 Task: In the Contact  John.Jackson@abc7ny.com, Create email and send with subject: 'Elevate Your Success: Introducing a Transformative Opportunity', and with mail content 'Good Day!_x000D_
We're excited to introduce you to an innovative solution that will revolutionize your industry. Get ready to redefine success and reach new heights!_x000D_
Best Regard', attach the document: Contract.pdf and insert image: visitingcard.jpg. Below Best Regards, write Pinterest and insert the URL: 'in.pinterest.com'. Mark checkbox to create task to follow up : In 2 business days . Logged in from softage.10@softage.net
Action: Mouse moved to (90, 68)
Screenshot: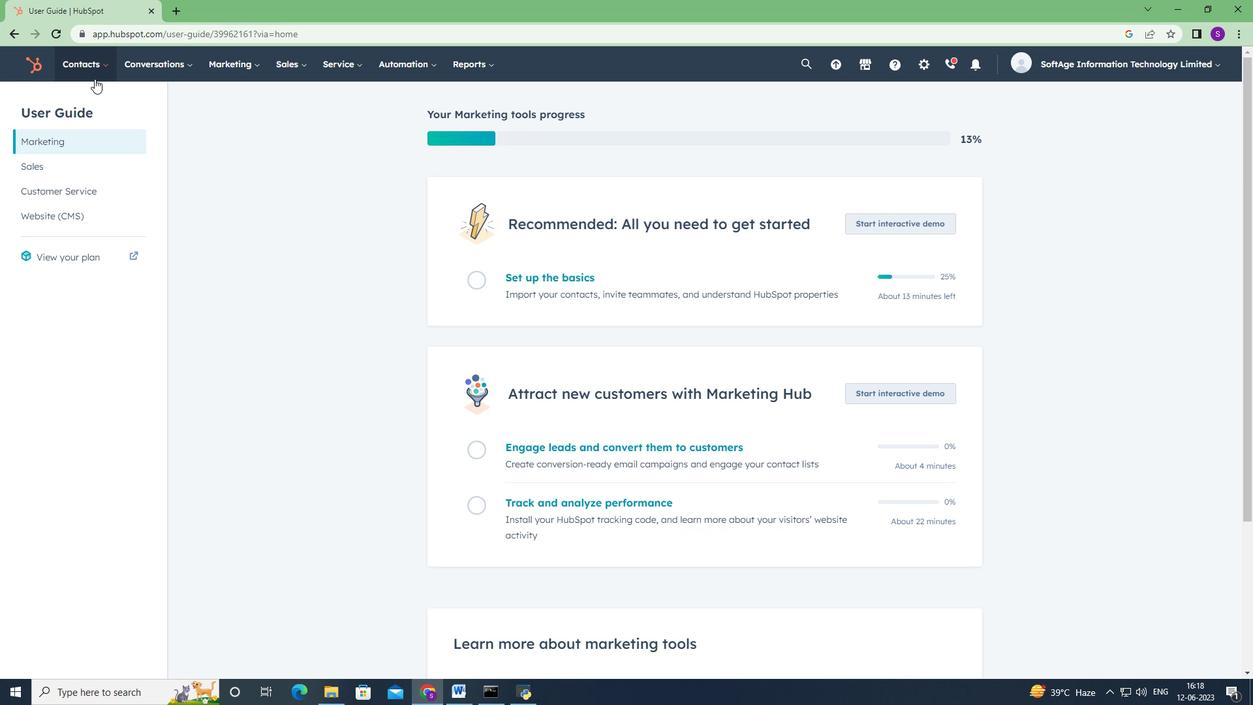 
Action: Mouse pressed left at (90, 68)
Screenshot: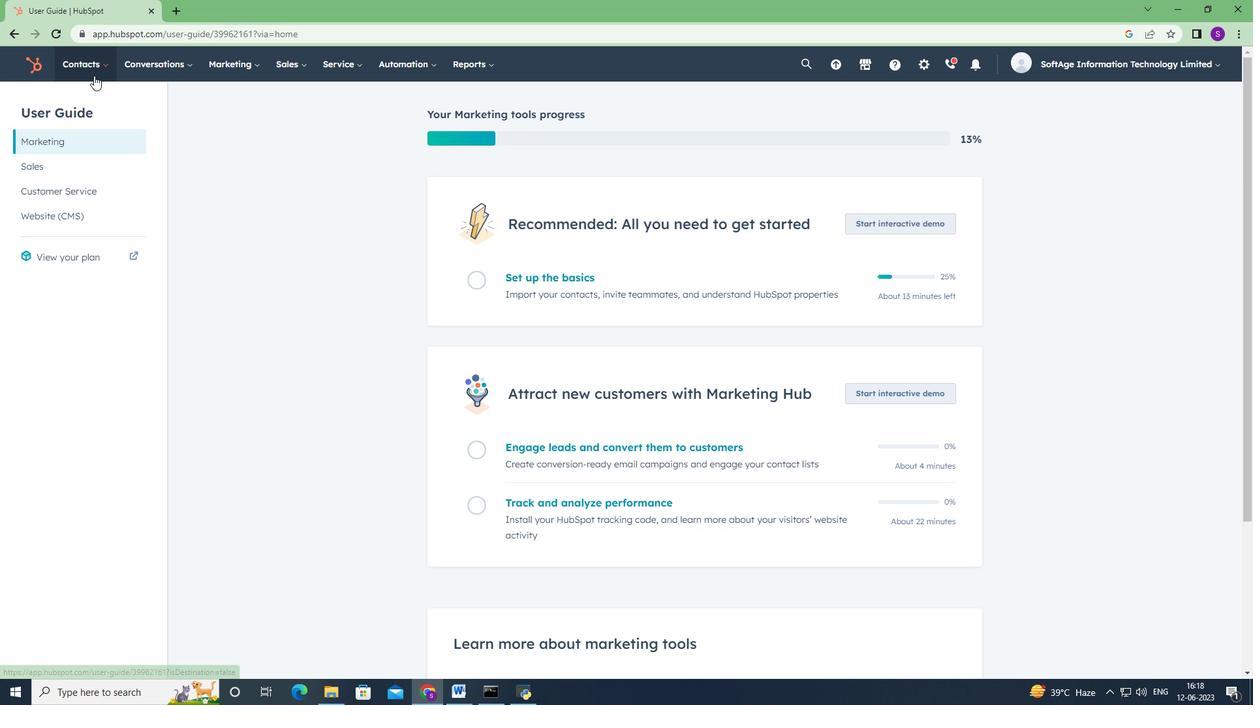 
Action: Mouse moved to (105, 99)
Screenshot: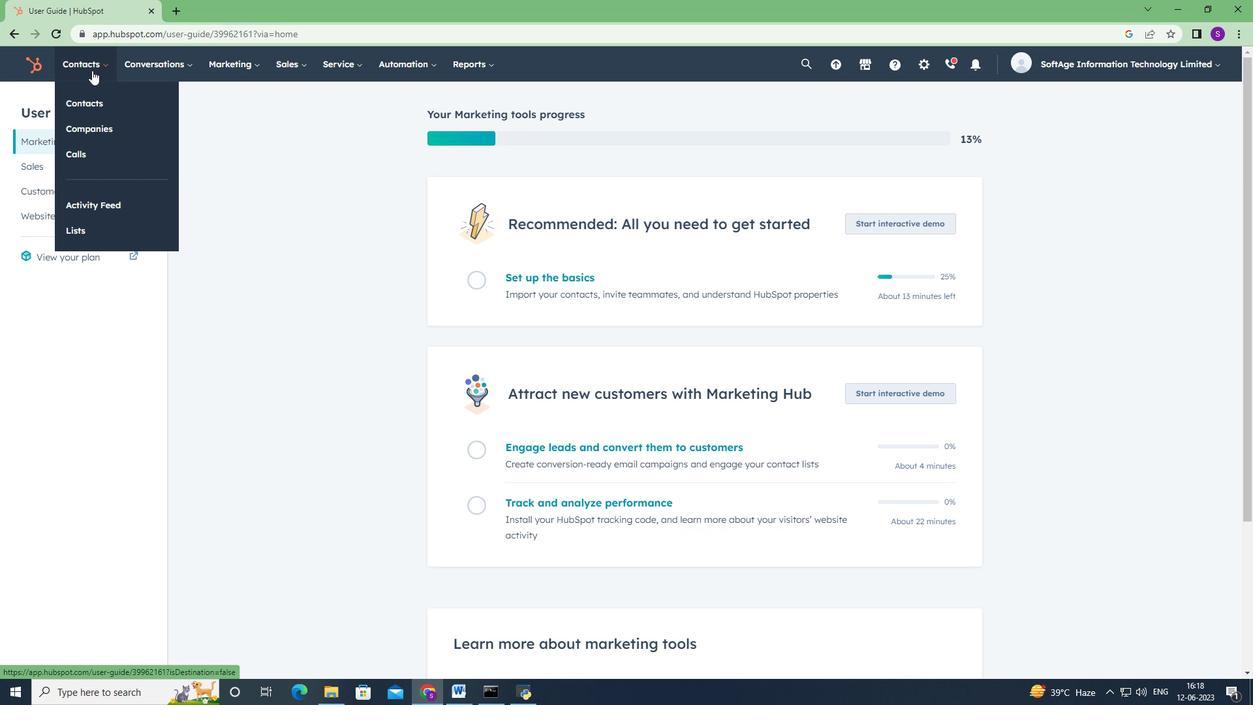 
Action: Mouse pressed left at (105, 99)
Screenshot: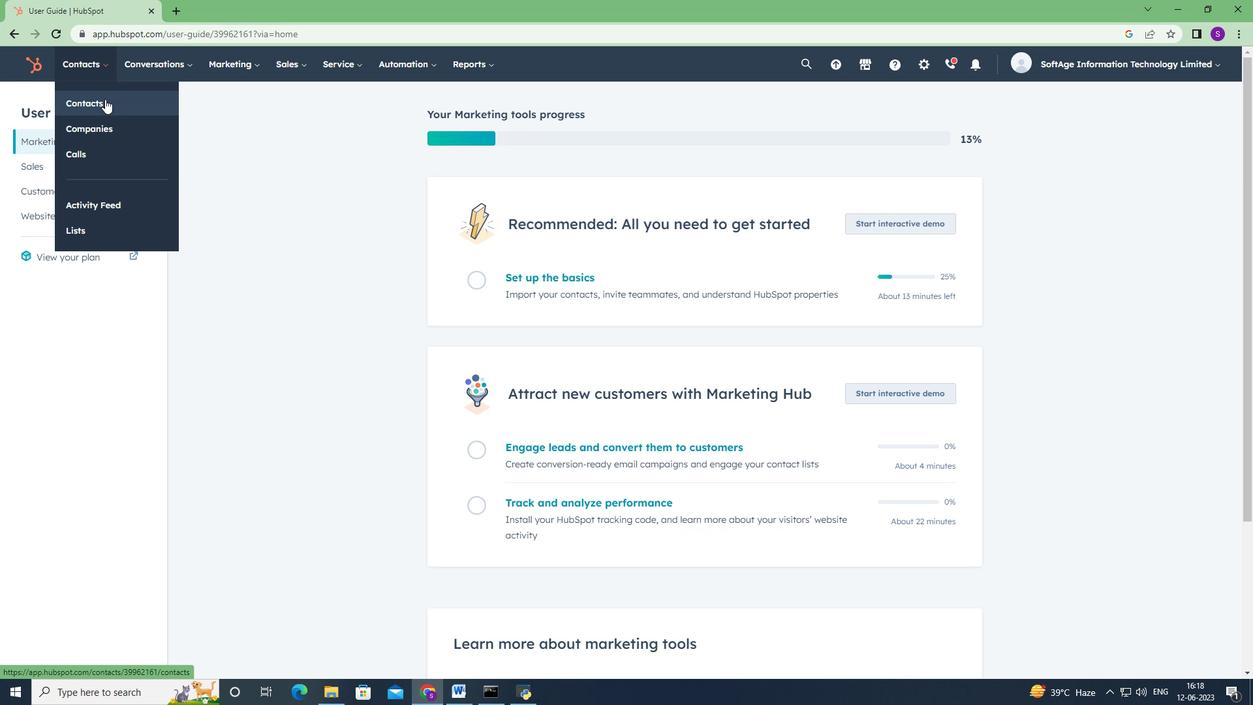 
Action: Mouse moved to (118, 218)
Screenshot: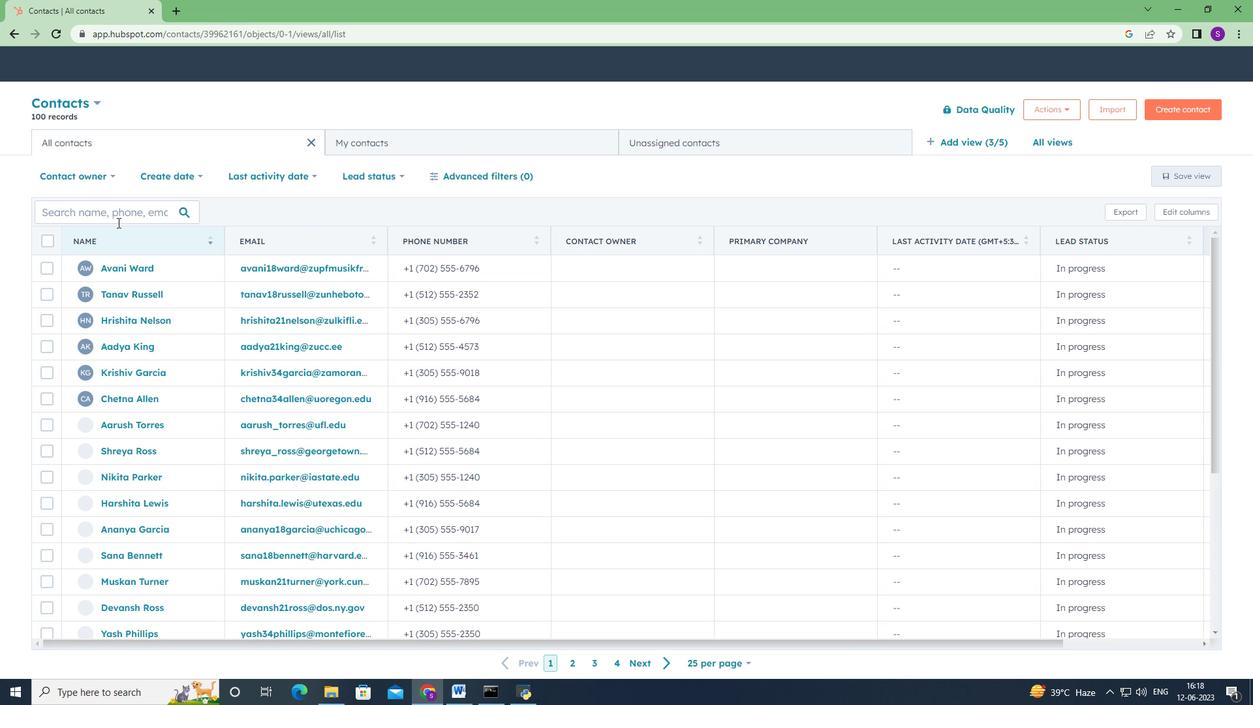 
Action: Mouse pressed left at (118, 218)
Screenshot: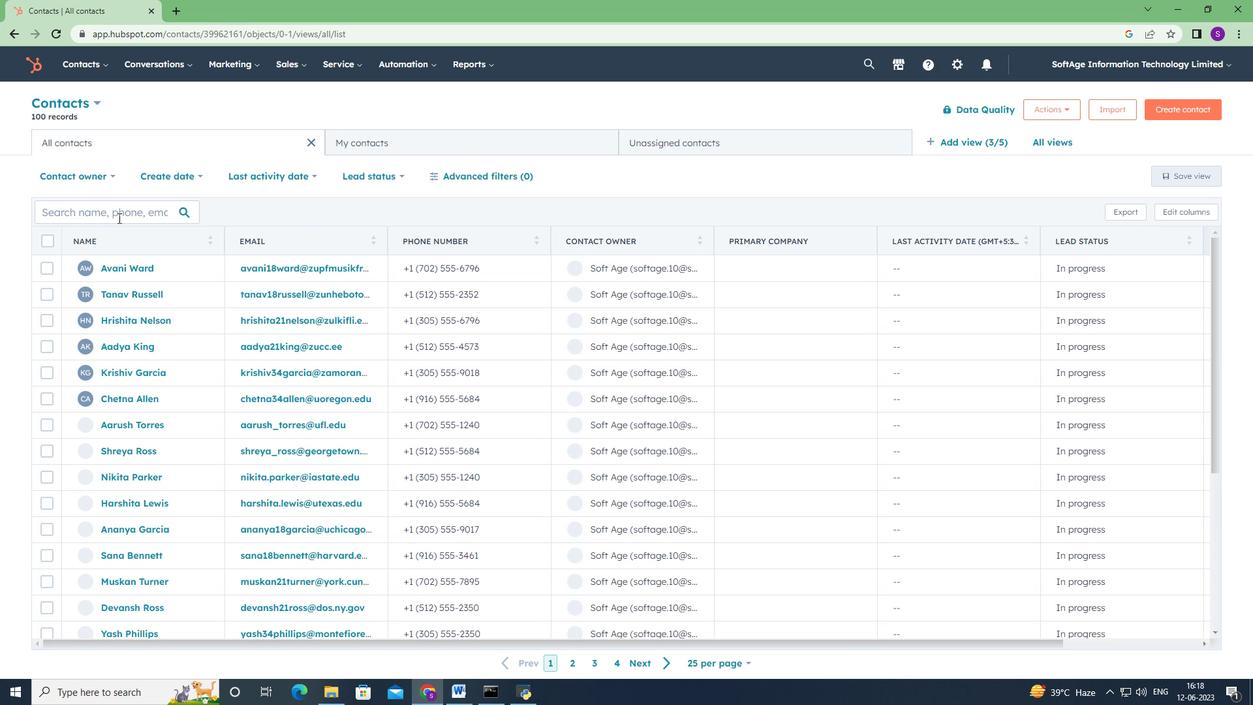
Action: Key pressed john.jackson<Key.shift><Key.shift><Key.shift><Key.shift><Key.shift><Key.shift>@abc7ny.com
Screenshot: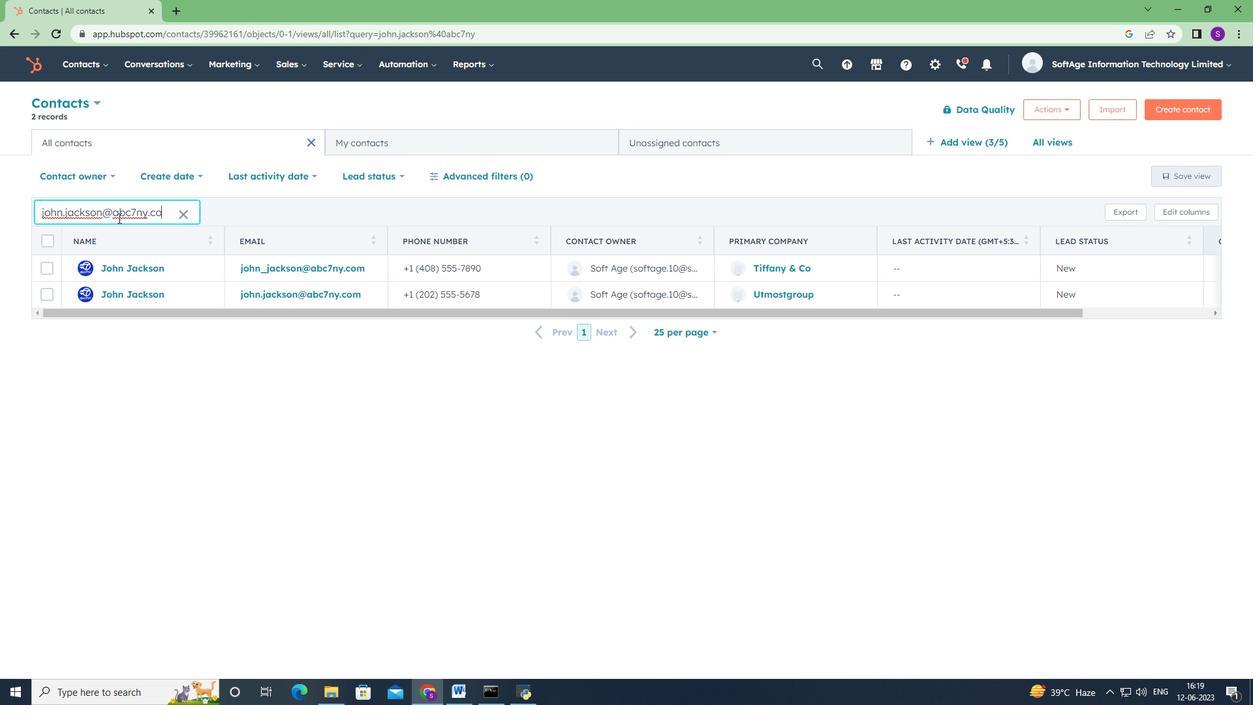
Action: Mouse moved to (136, 297)
Screenshot: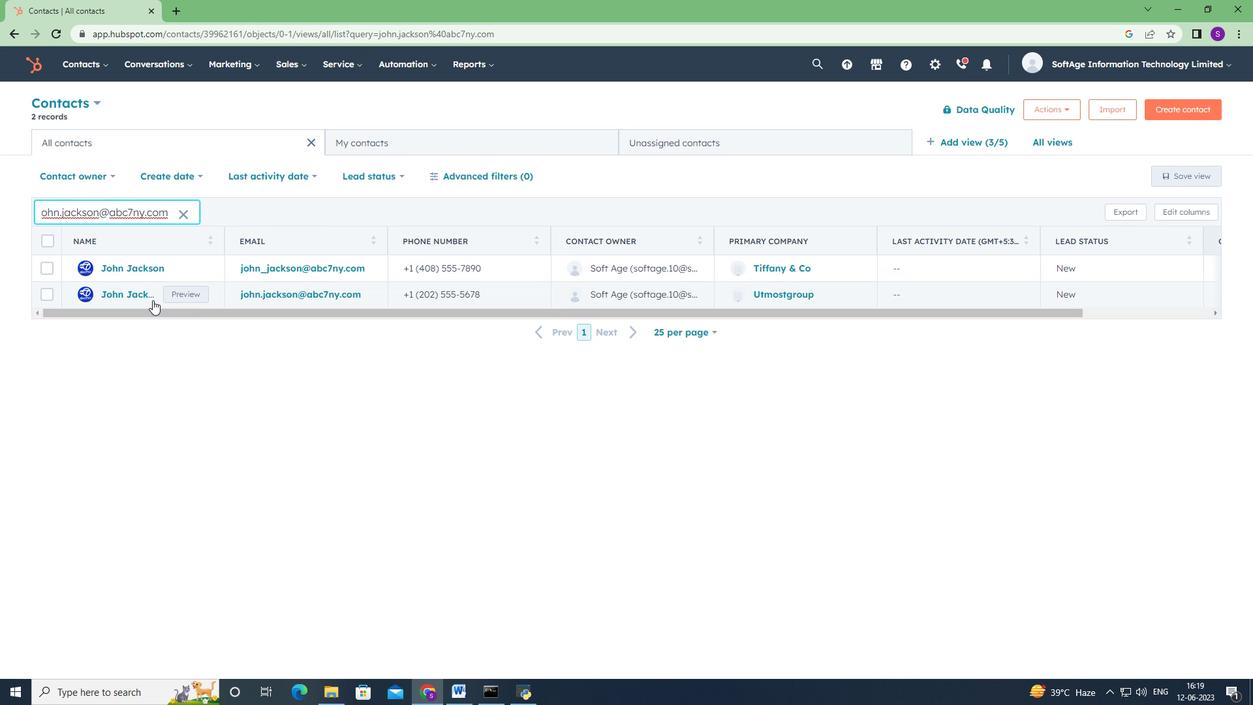 
Action: Mouse pressed left at (136, 297)
Screenshot: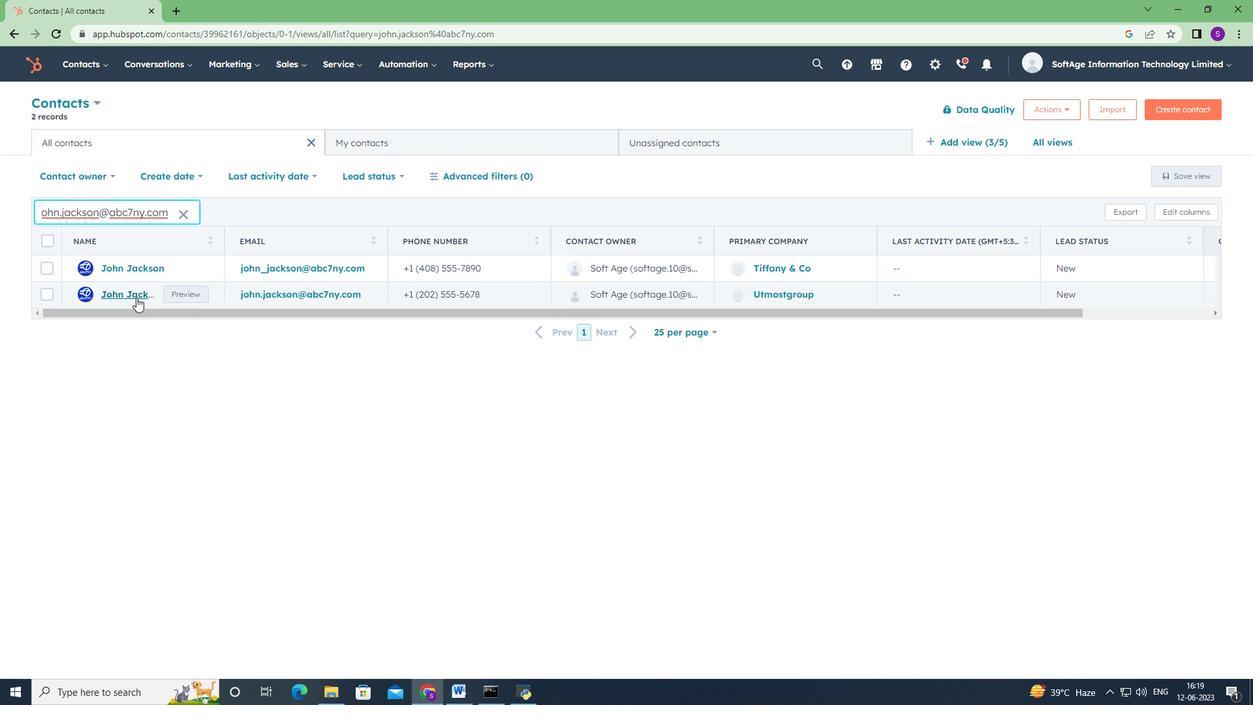 
Action: Mouse moved to (86, 208)
Screenshot: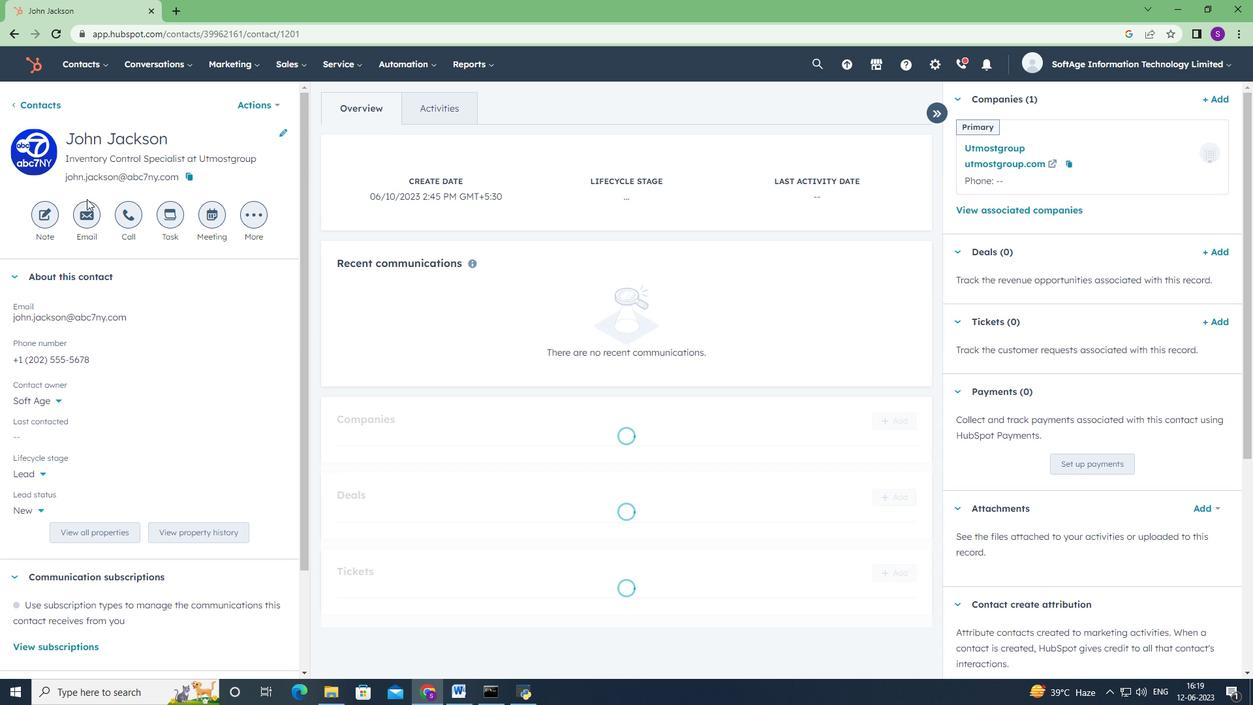 
Action: Mouse pressed left at (86, 208)
Screenshot: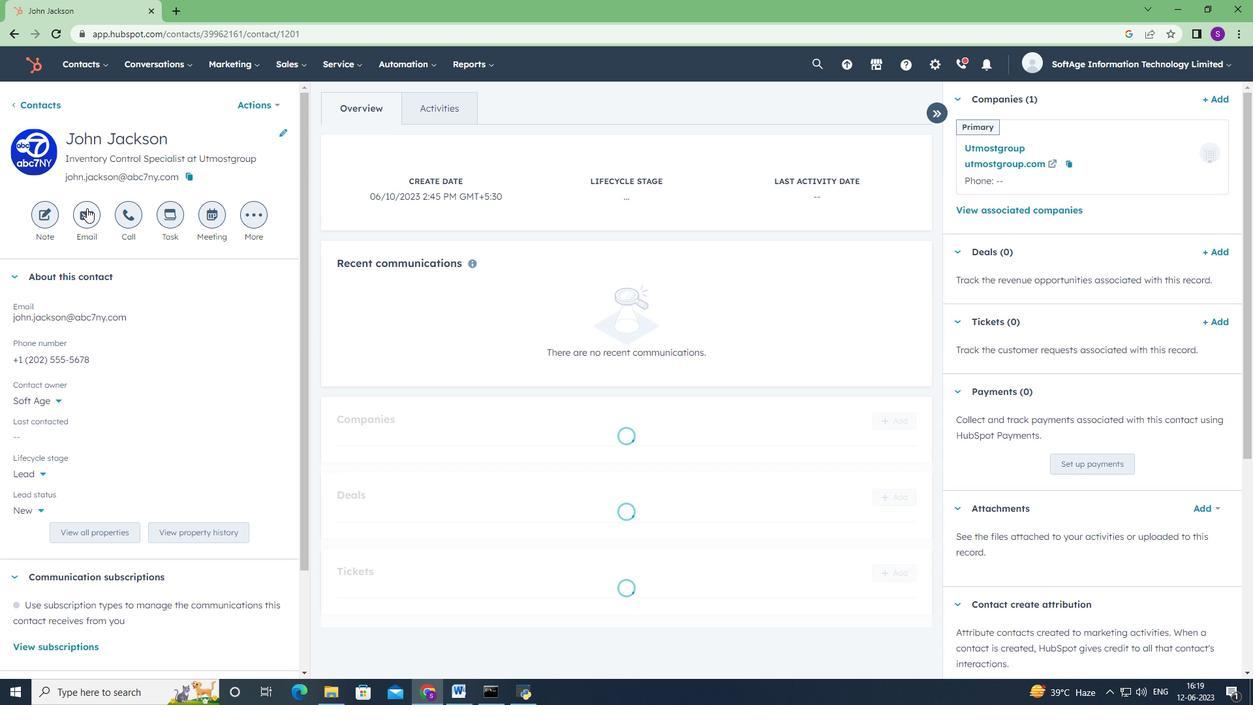 
Action: Mouse moved to (799, 440)
Screenshot: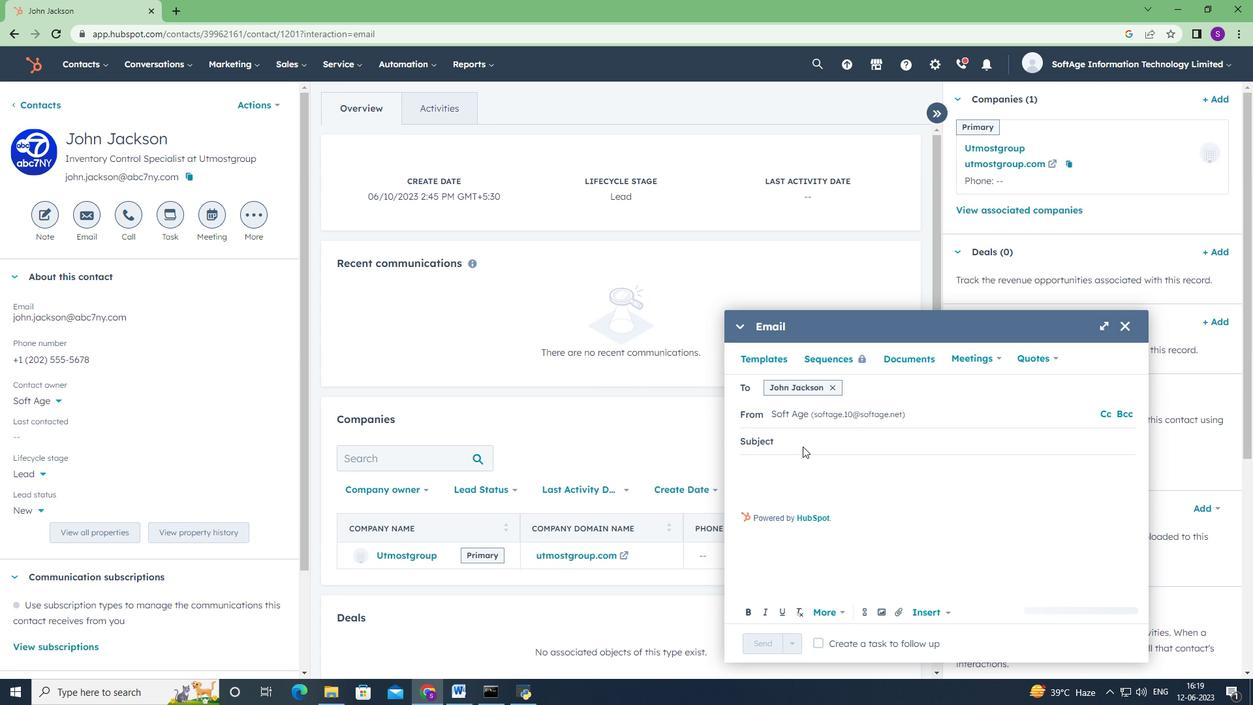 
Action: Key pressed <Key.shift>Elevate<Key.space><Key.shift>Your<Key.space><Key.shift>Success<Key.shift>:<Key.space><Key.shift>Introducing<Key.space>a<Key.space><Key.shift>Transformative<Key.space><Key.shift>Opportuniy<Key.backspace>ty
Screenshot: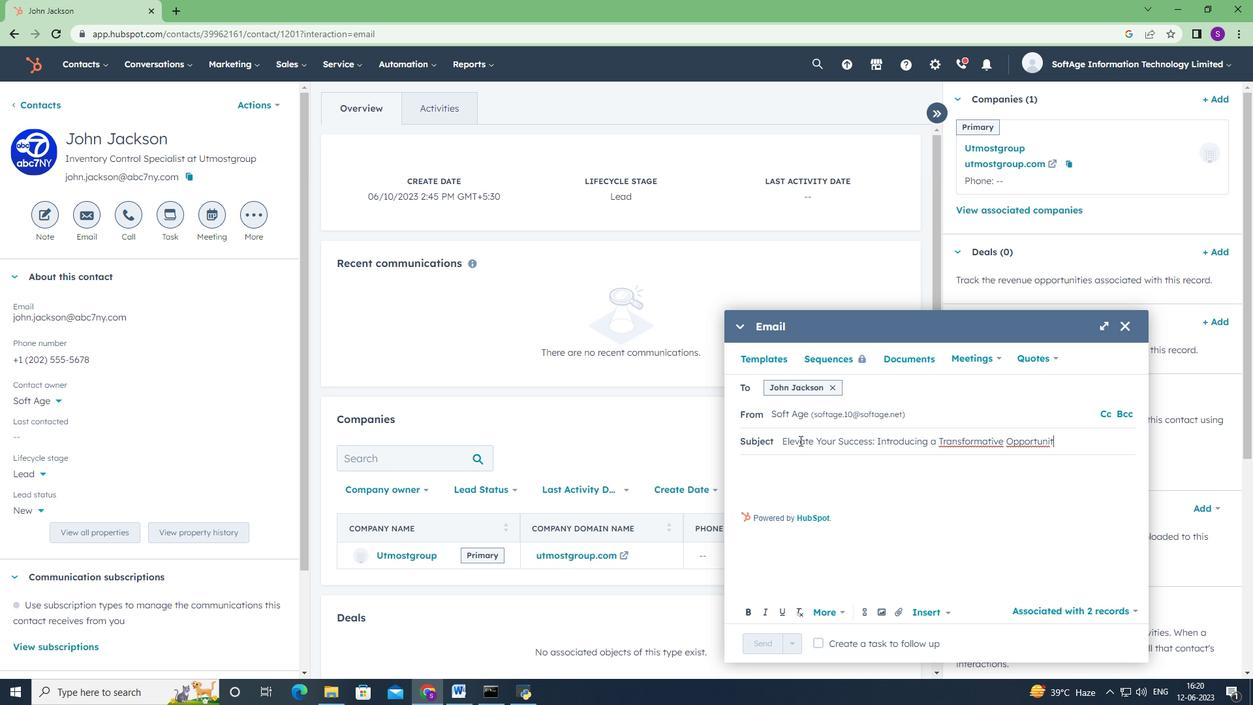 
Action: Mouse moved to (744, 462)
Screenshot: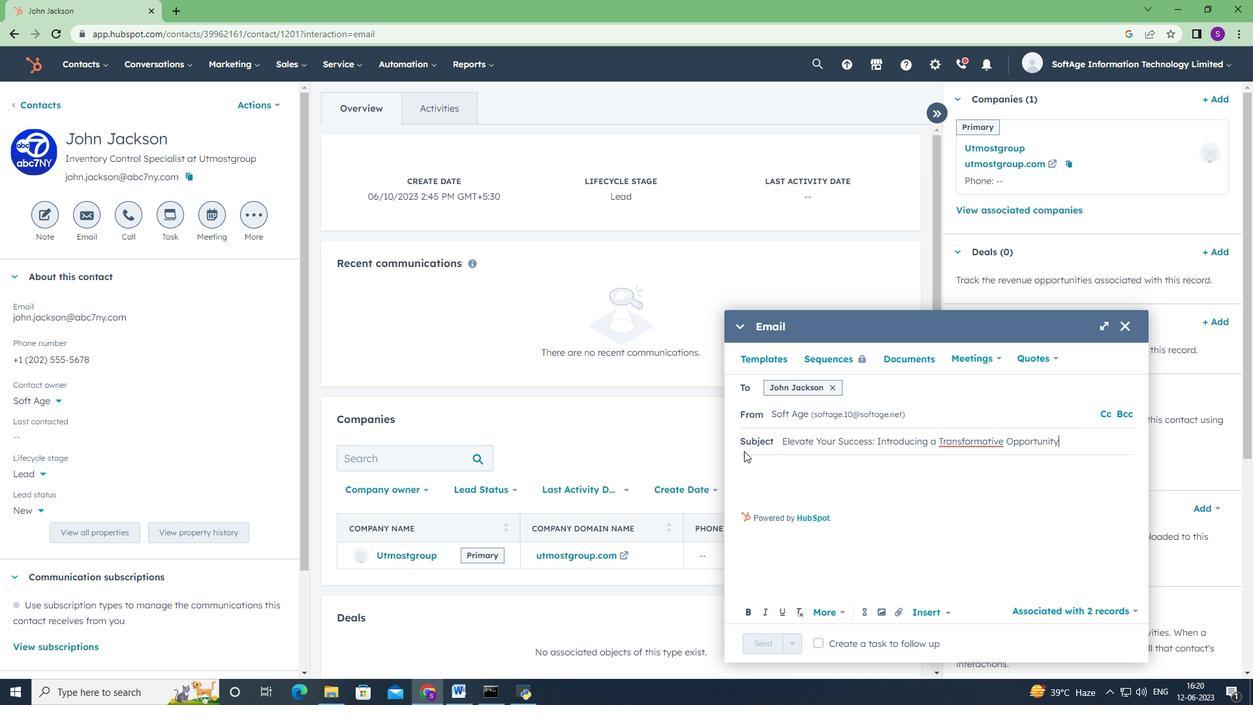 
Action: Mouse pressed left at (744, 462)
Screenshot: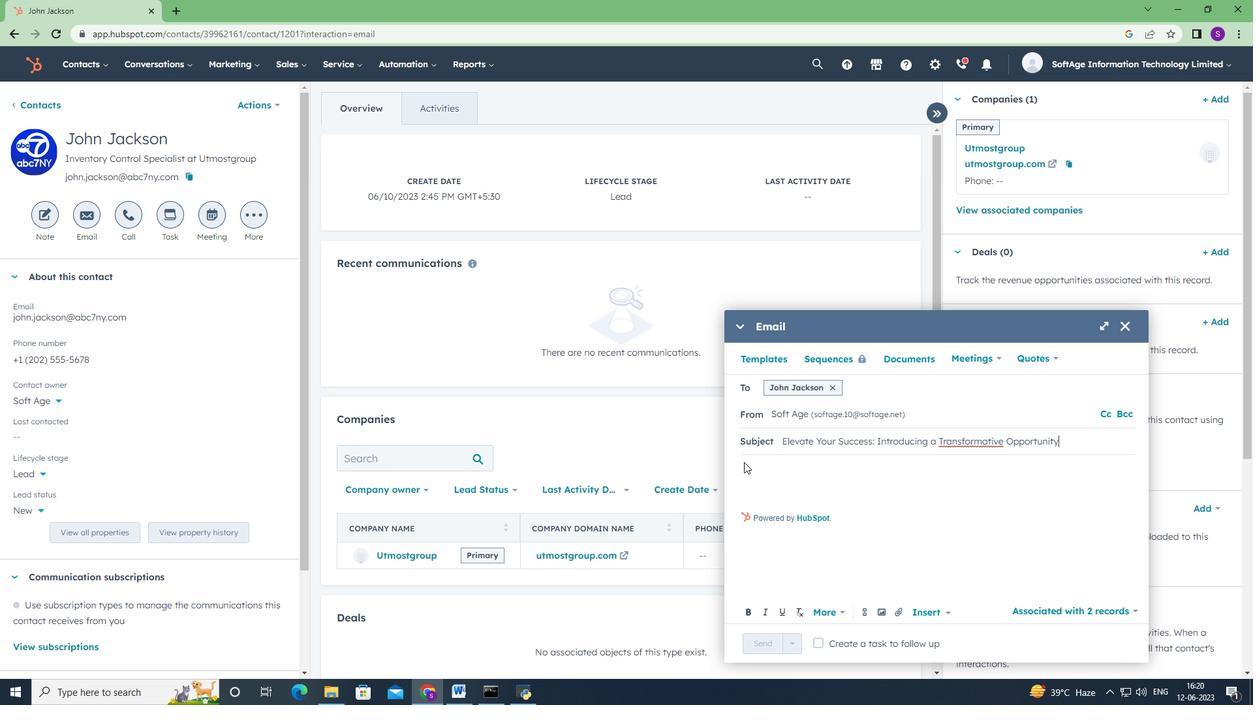 
Action: Mouse moved to (752, 469)
Screenshot: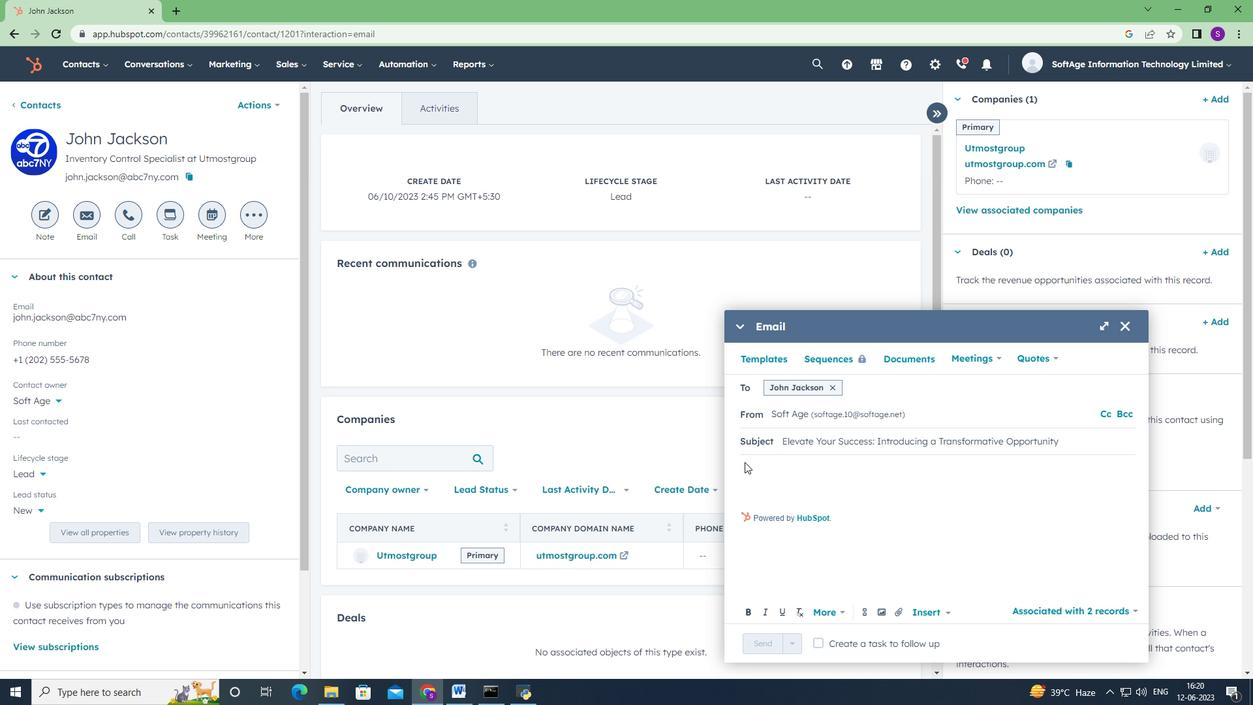 
Action: Mouse pressed left at (752, 469)
Screenshot: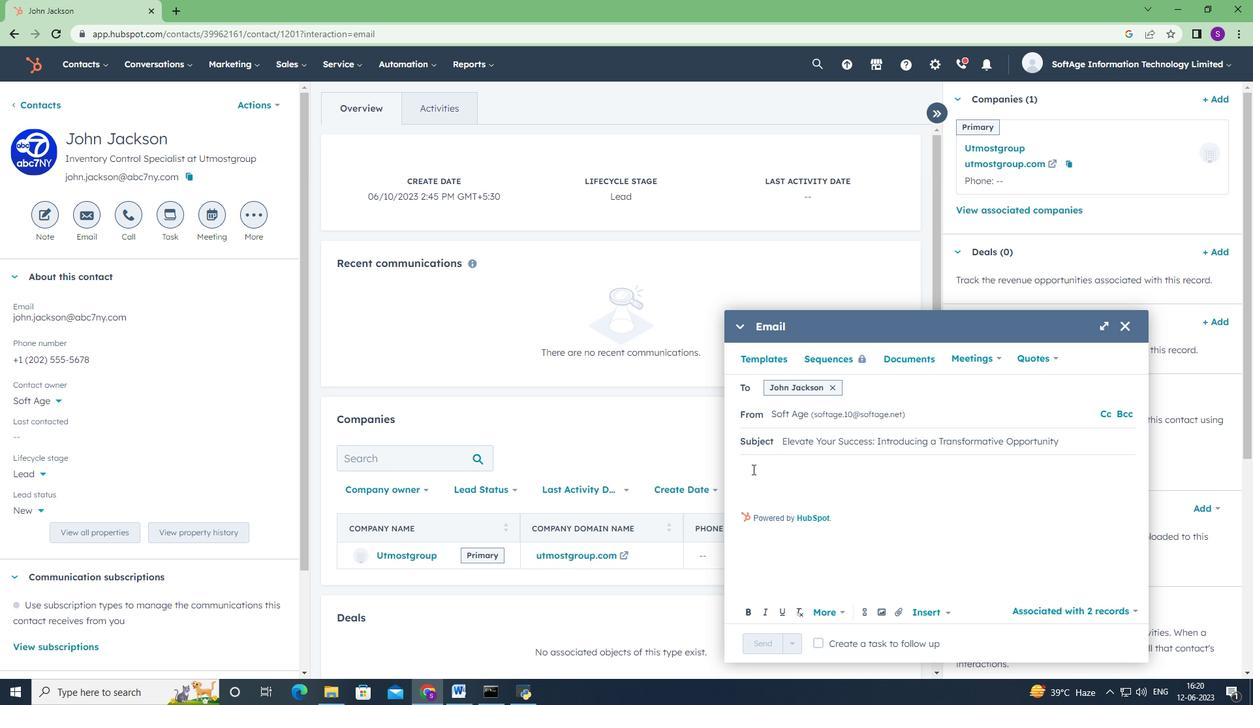 
Action: Key pressed <Key.shift><Key.shift><Key.shift><Key.shift><Key.shift><Key.shift><Key.shift><Key.shift><Key.shift><Key.shift><Key.shift><Key.shift><Key.shift><Key.shift><Key.shift><Key.shift><Key.shift><Key.shift><Key.shift><Key.shift><Key.shift><Key.shift><Key.shift>Good<Key.space><Key.shift>Day<Key.shift>!<Key.enter><Key.shift><Key.shift><Key.shift><Key.shift><Key.shift><Key.shift><Key.shift><Key.shift><Key.shift><Key.shift><Key.shift><Key.shift><Key.shift><Key.shift><Key.shift><Key.shift><Key.shift><Key.shift><Key.shift><Key.shift><Key.shift><Key.shift><Key.shift><Key.shift><Key.shift><Key.shift><Key.shift><Key.shift><Key.shift><Key.shift><Key.shift><Key.shift><Key.shift>We're<Key.space>excited<Key.space>to<Key.space>introduce<Key.space>you<Key.space>to<Key.space>an<Key.space>innovative<Key.space>solution<Key.space>that<Key.space>will<Key.space>revolutionize<Key.space>your<Key.space>industry.<Key.space><Key.shift>Get<Key.space>ready<Key.space>to<Key.space>redefine<Key.space>success<Key.space>and<Key.space>reach<Key.space>new<Key.space>heih<Key.backspace>ghts<Key.shift>!<Key.enter><Key.shift><Key.shift><Key.shift><Key.shift><Key.shift><Key.shift><Key.shift><Key.shift><Key.shift><Key.shift><Key.shift><Key.shift><Key.shift><Key.shift><Key.shift><Key.shift><Key.shift><Key.shift><Key.shift><Key.shift><Key.shift><Key.shift><Key.shift><Key.shift><Key.shift><Key.shift><Key.shift><Key.shift><Key.shift><Key.shift>Best<Key.space><Key.shift><Key.shift><Key.shift><Key.shift><Key.shift><Key.shift><Key.shift><Key.shift>Regard
Screenshot: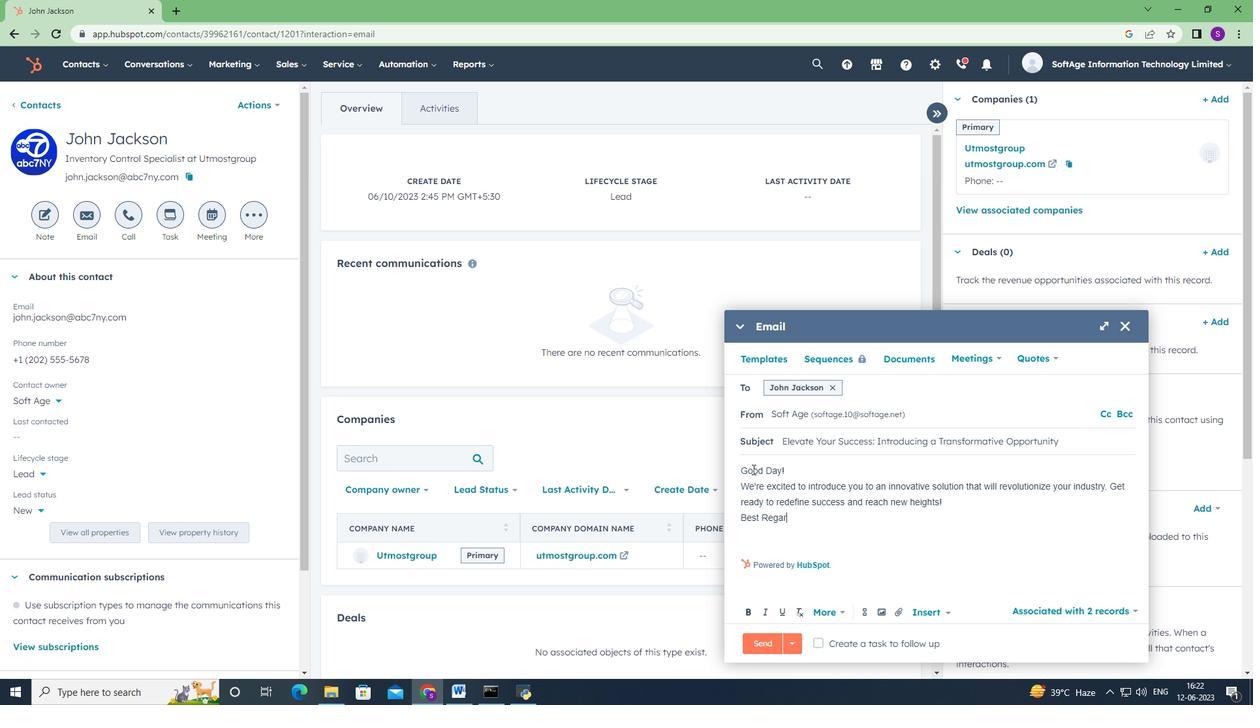 
Action: Mouse moved to (742, 532)
Screenshot: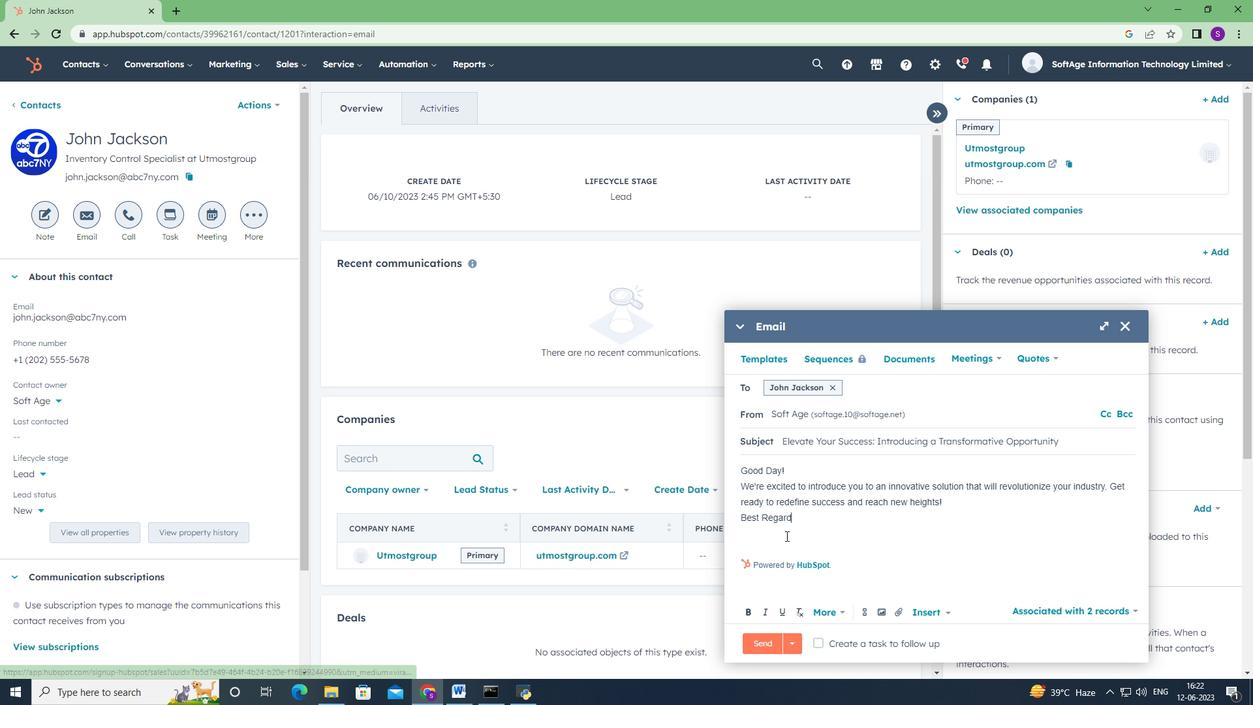 
Action: Mouse pressed left at (742, 532)
Screenshot: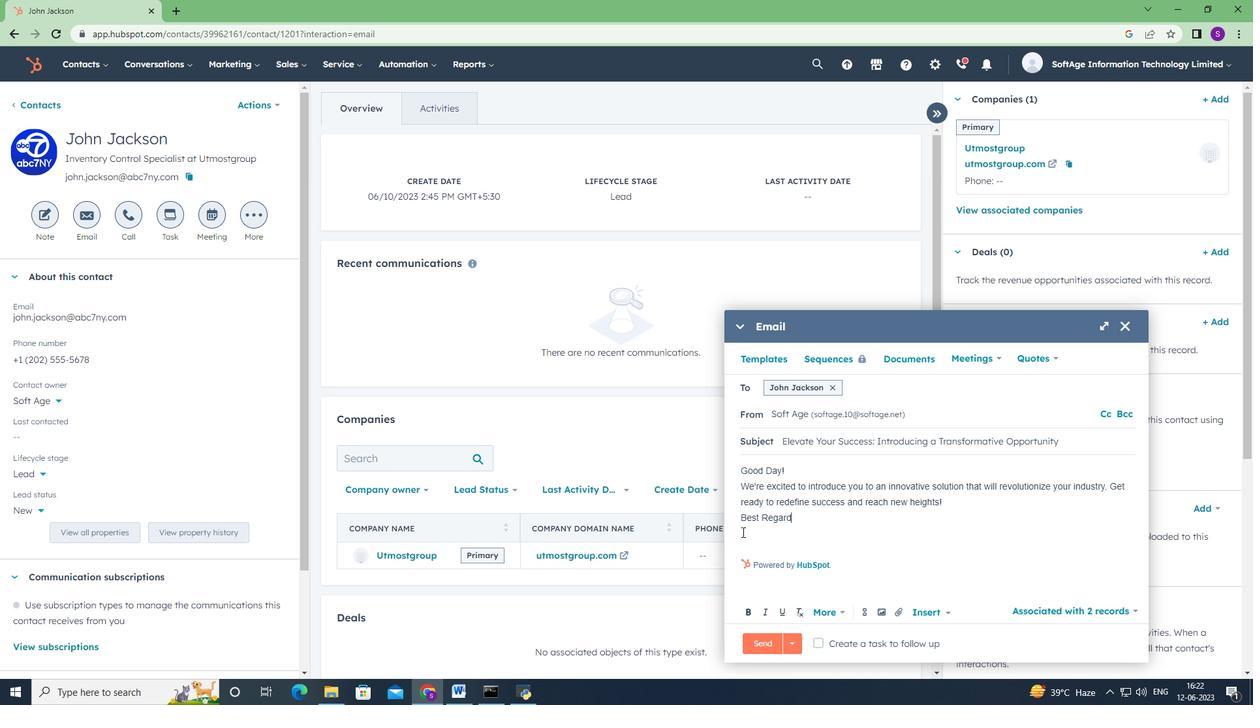 
Action: Mouse moved to (897, 609)
Screenshot: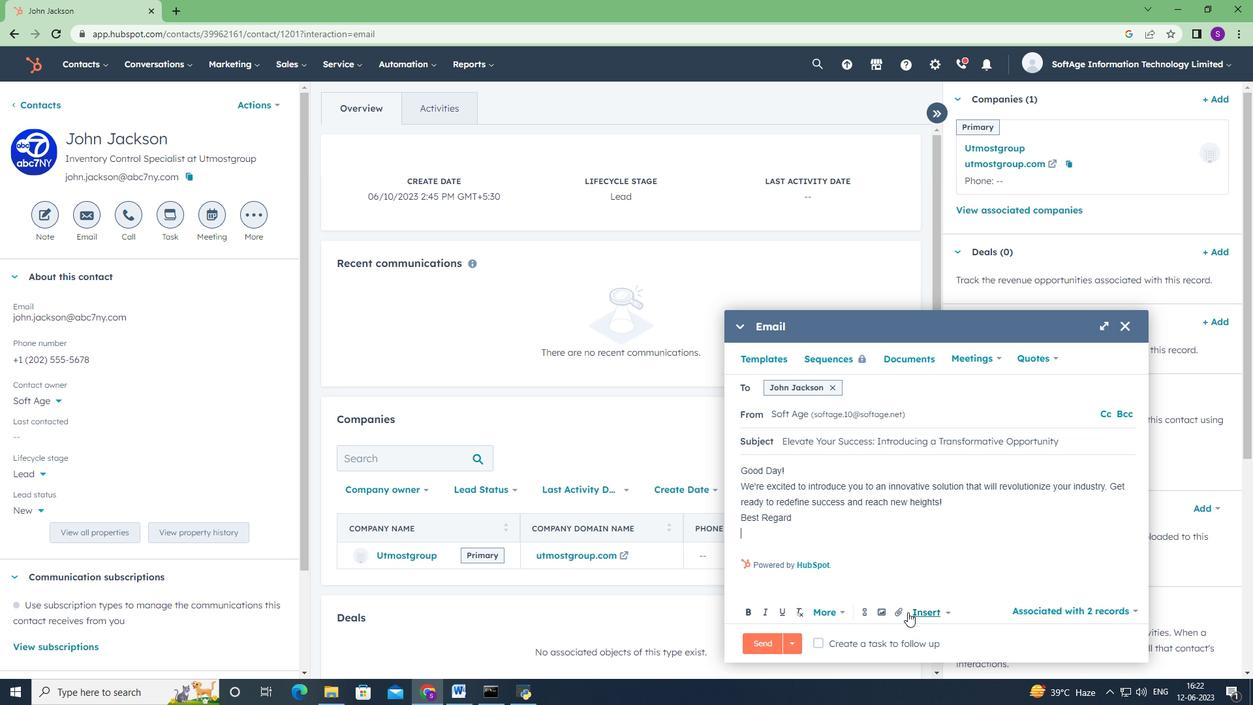 
Action: Mouse pressed left at (897, 609)
Screenshot: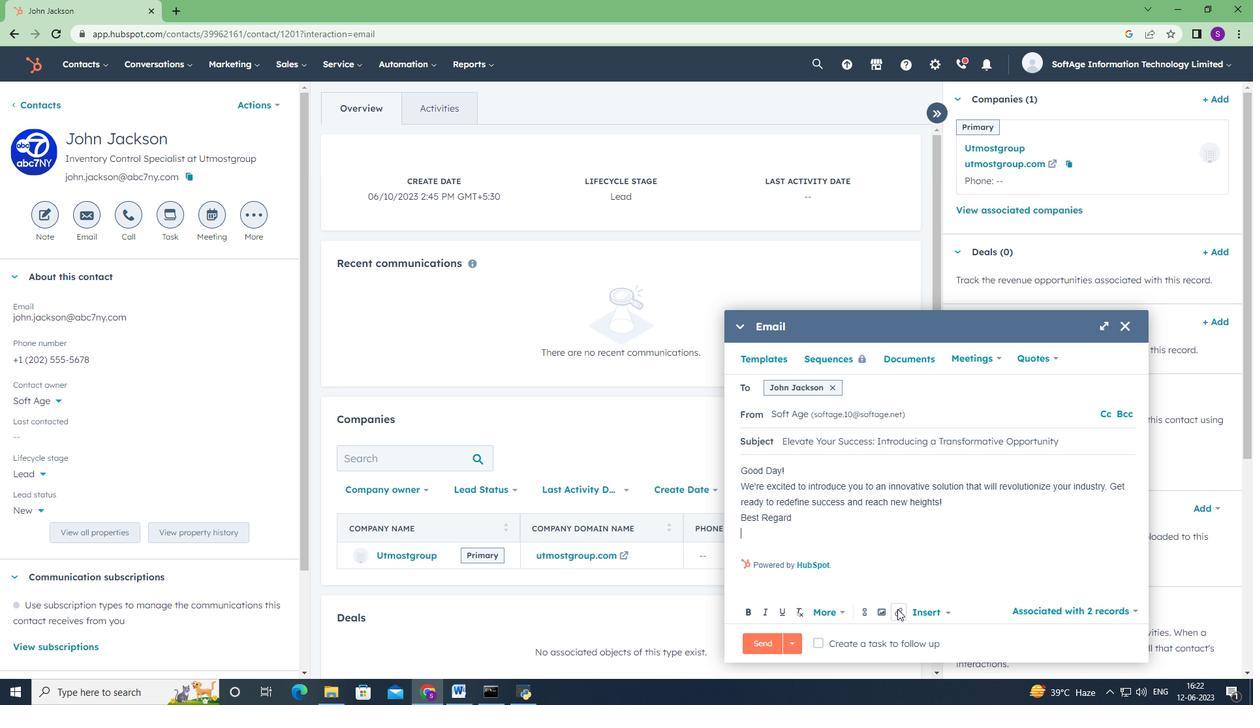 
Action: Mouse moved to (939, 583)
Screenshot: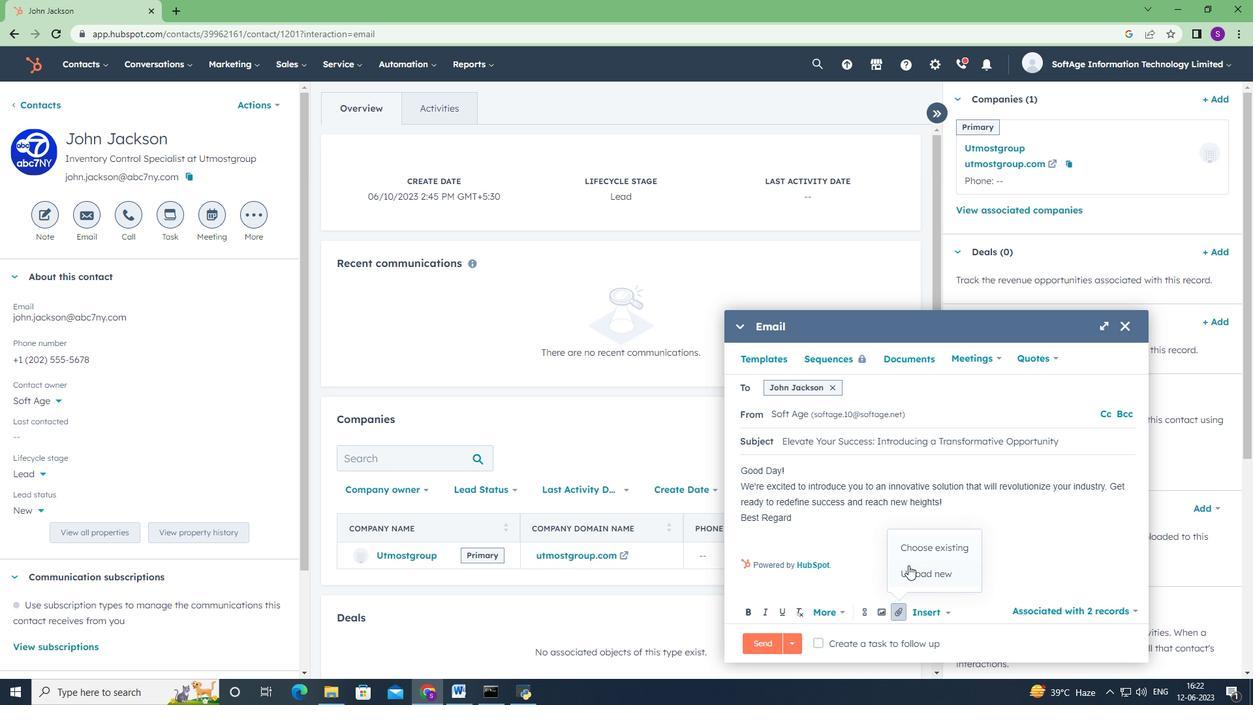 
Action: Mouse pressed left at (939, 583)
Screenshot: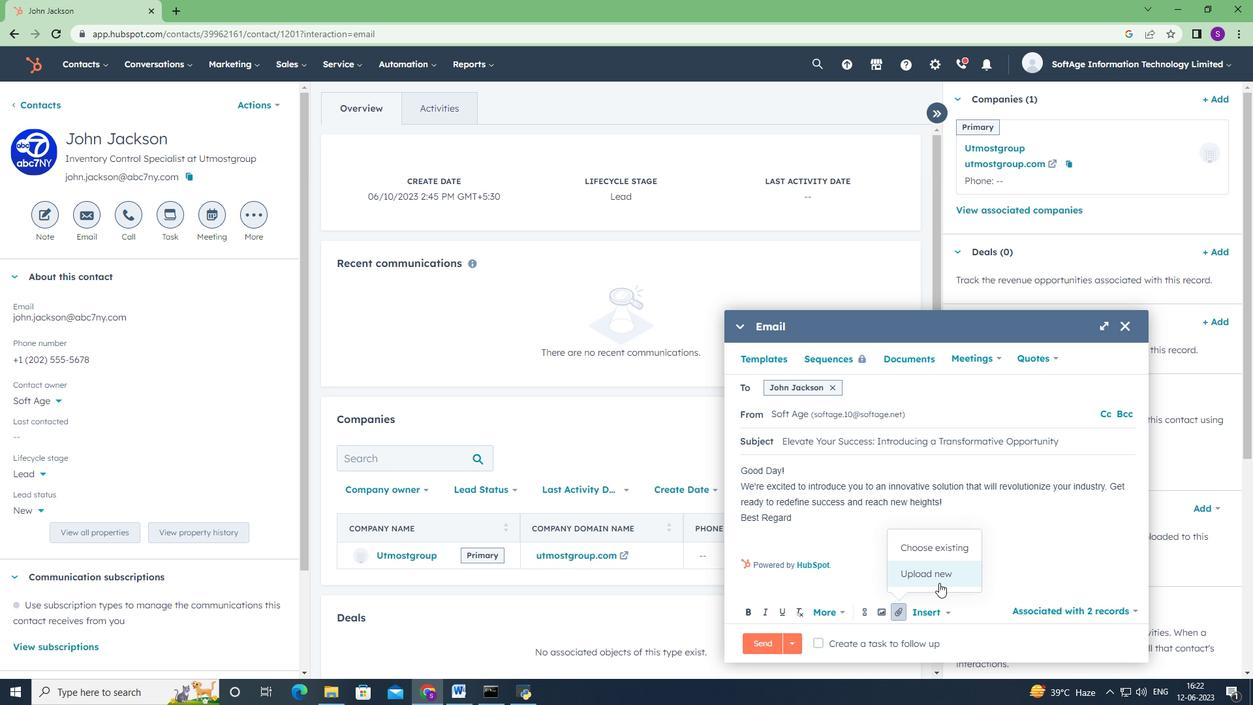 
Action: Mouse moved to (67, 159)
Screenshot: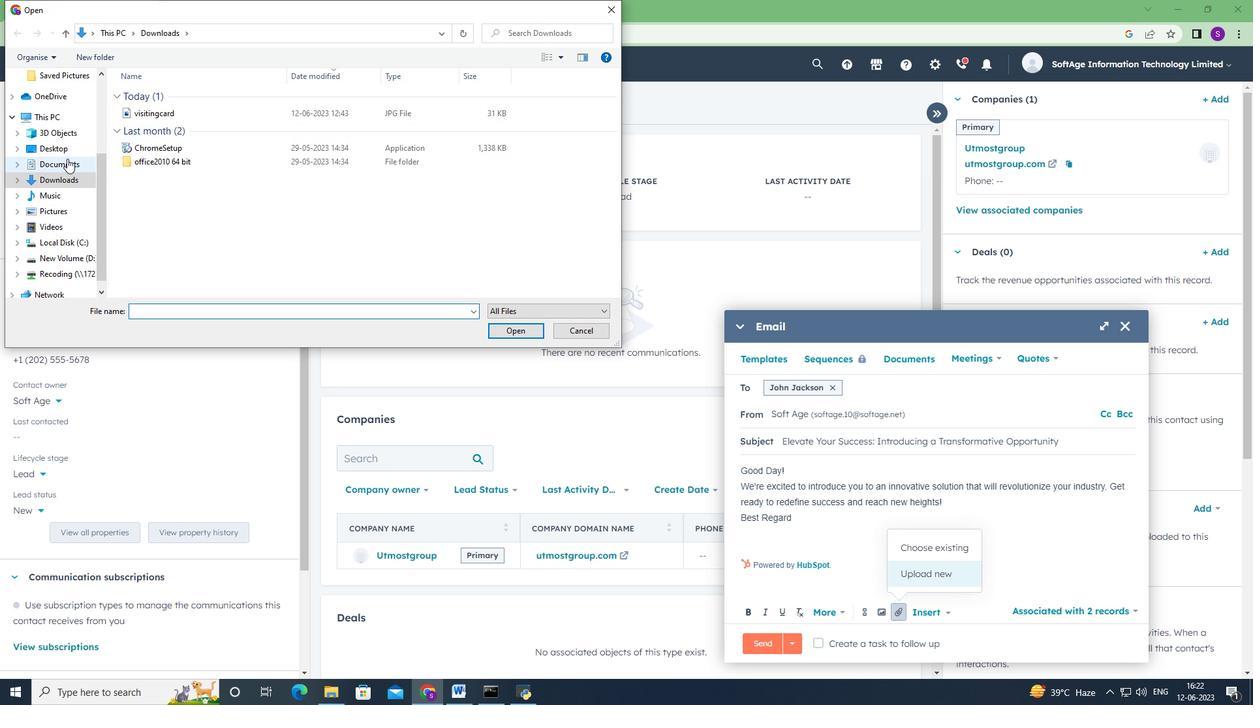 
Action: Mouse pressed left at (67, 159)
Screenshot: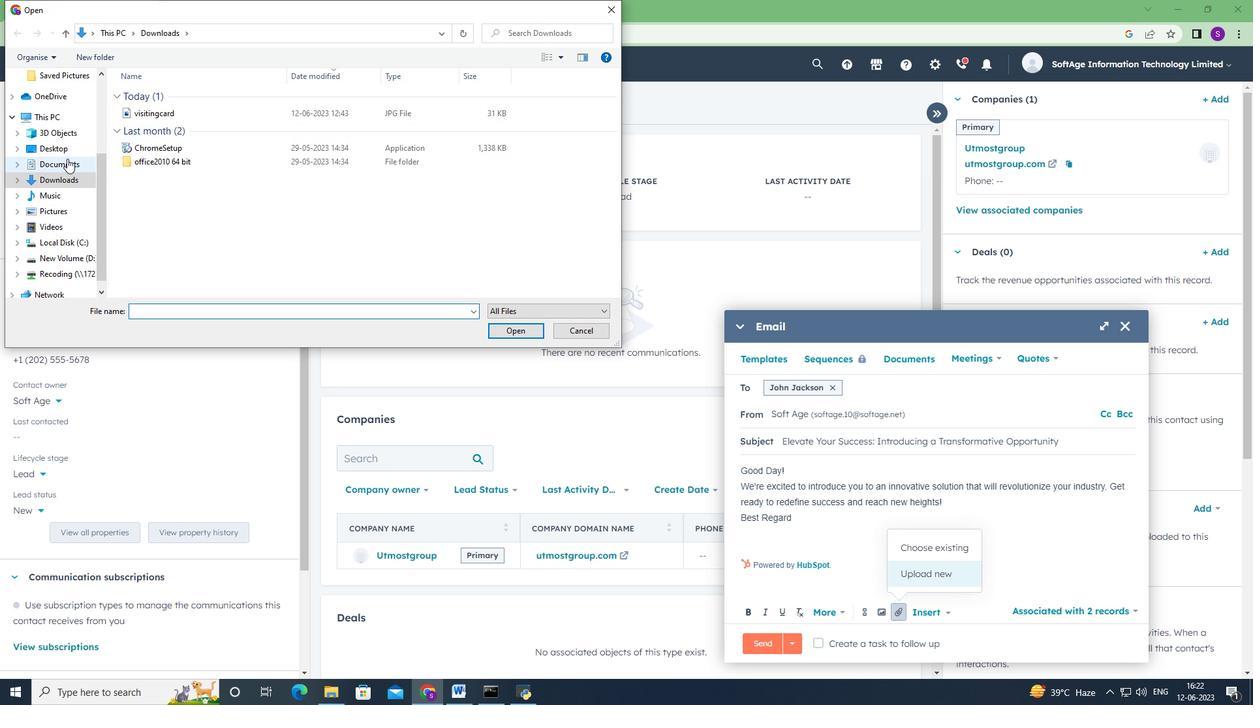 
Action: Mouse moved to (144, 119)
Screenshot: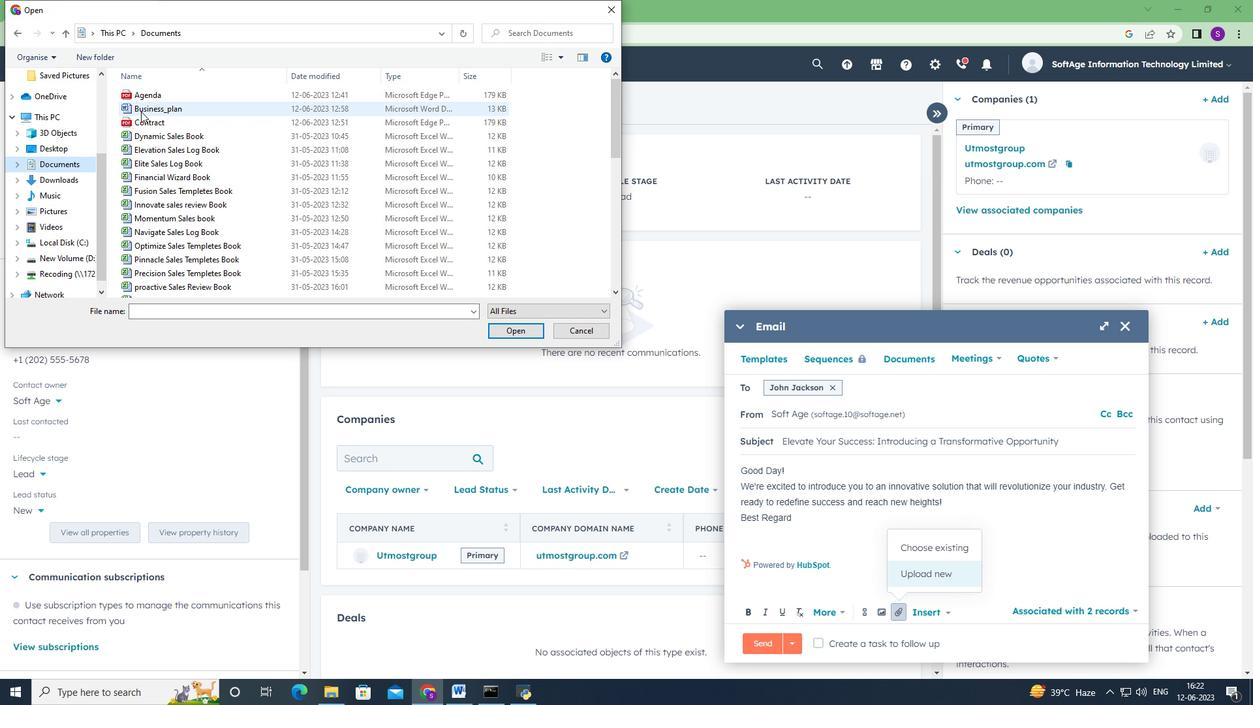 
Action: Mouse pressed left at (144, 119)
Screenshot: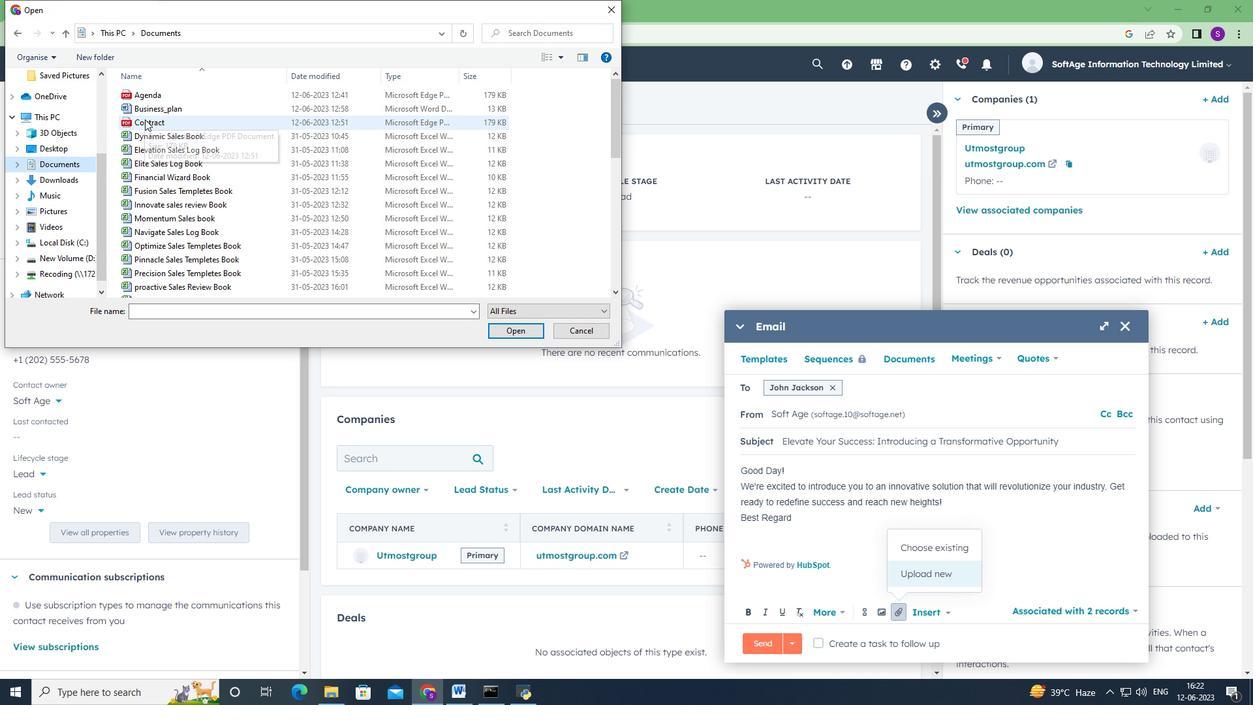 
Action: Mouse moved to (511, 327)
Screenshot: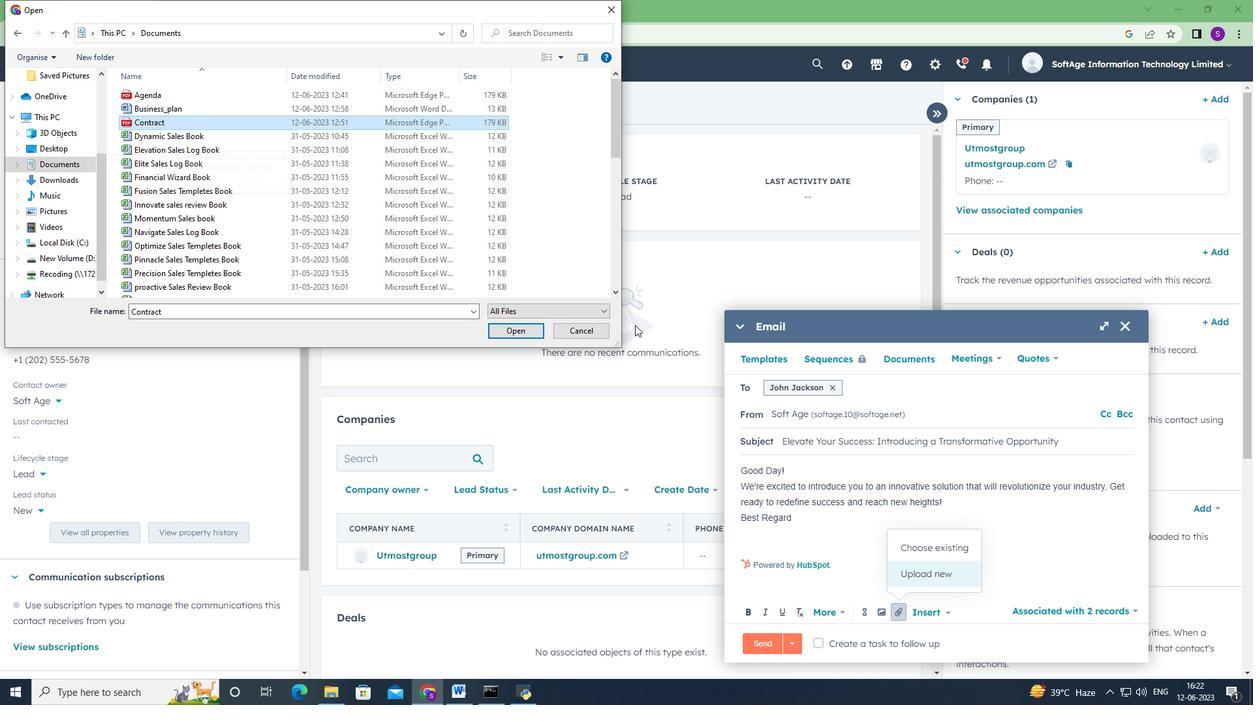 
Action: Mouse pressed left at (511, 327)
Screenshot: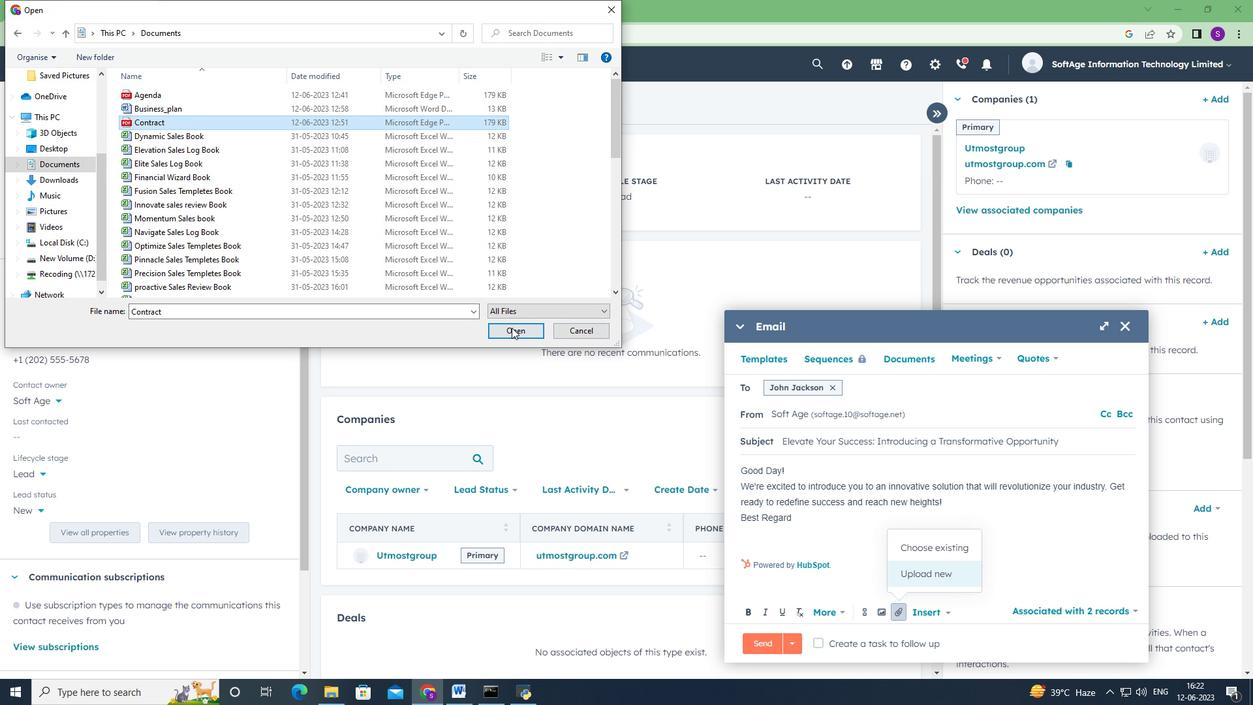 
Action: Mouse moved to (878, 578)
Screenshot: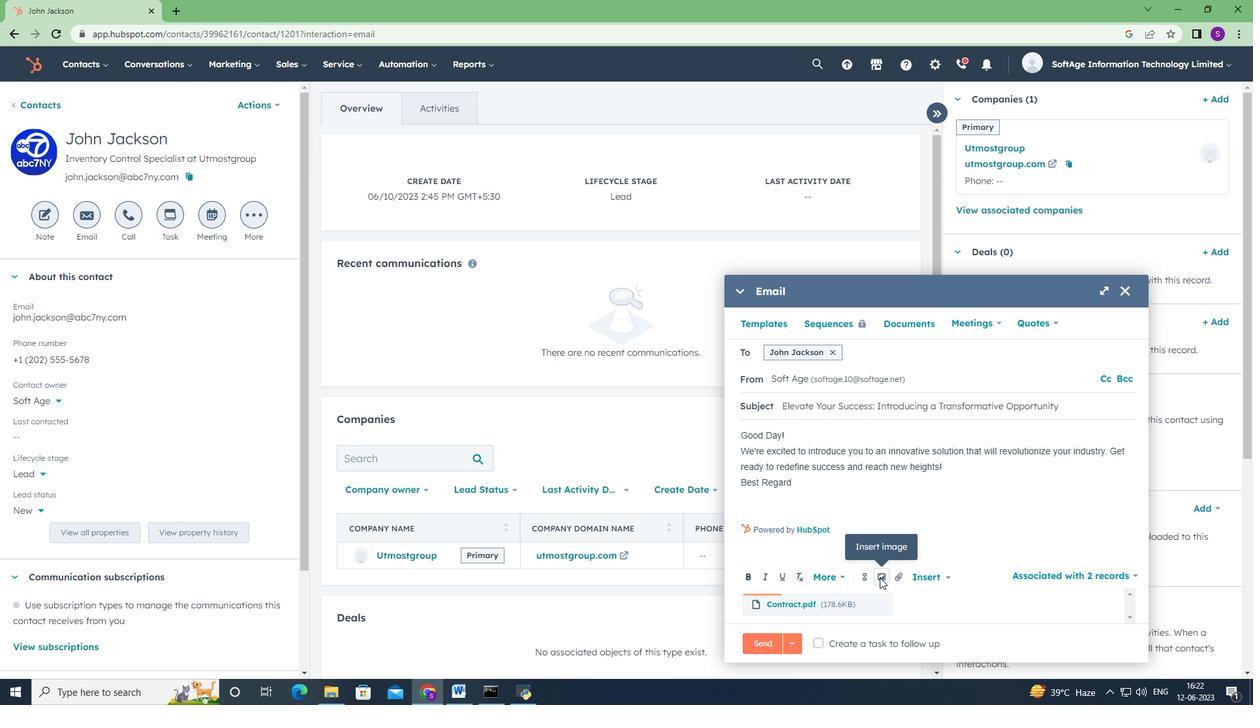 
Action: Mouse pressed left at (878, 578)
Screenshot: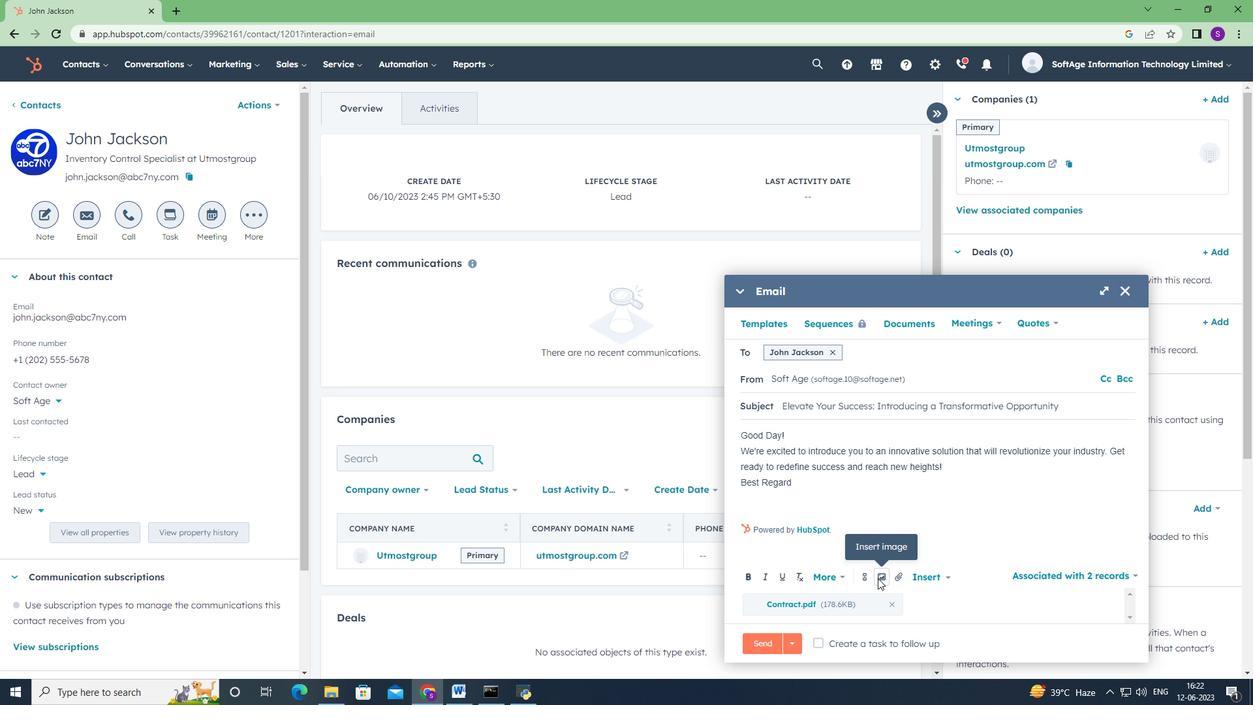
Action: Mouse moved to (870, 547)
Screenshot: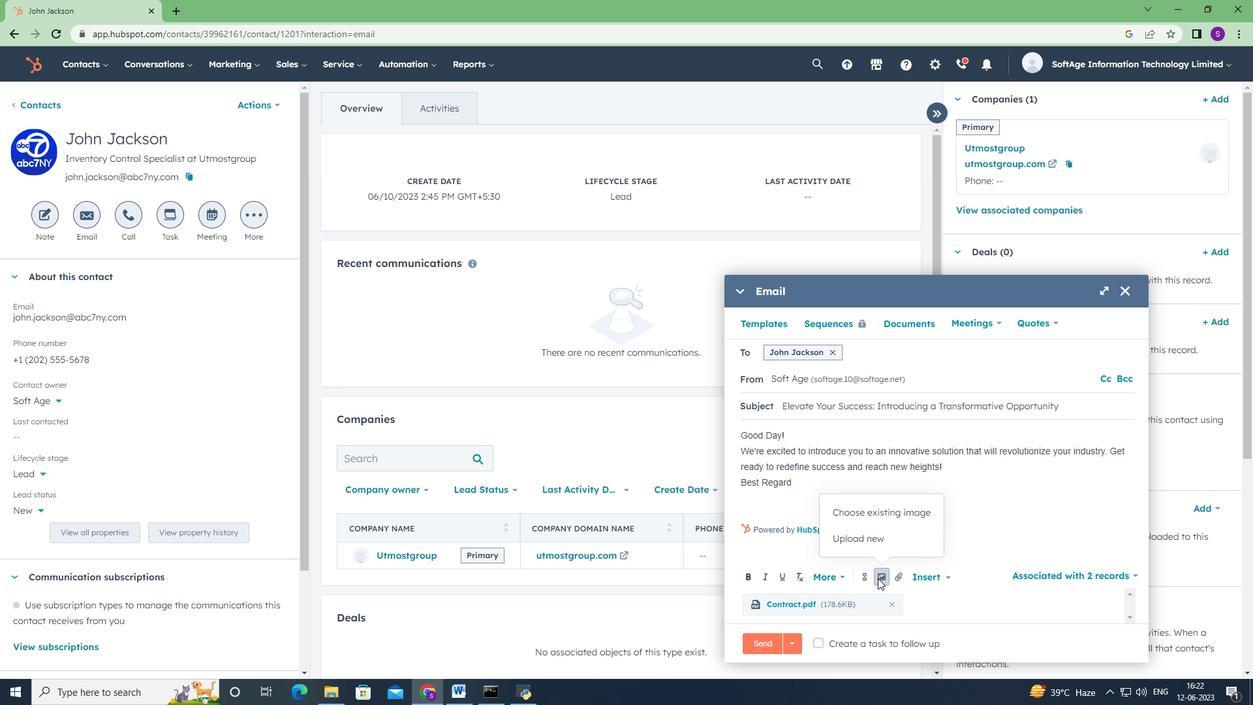 
Action: Mouse pressed left at (870, 547)
Screenshot: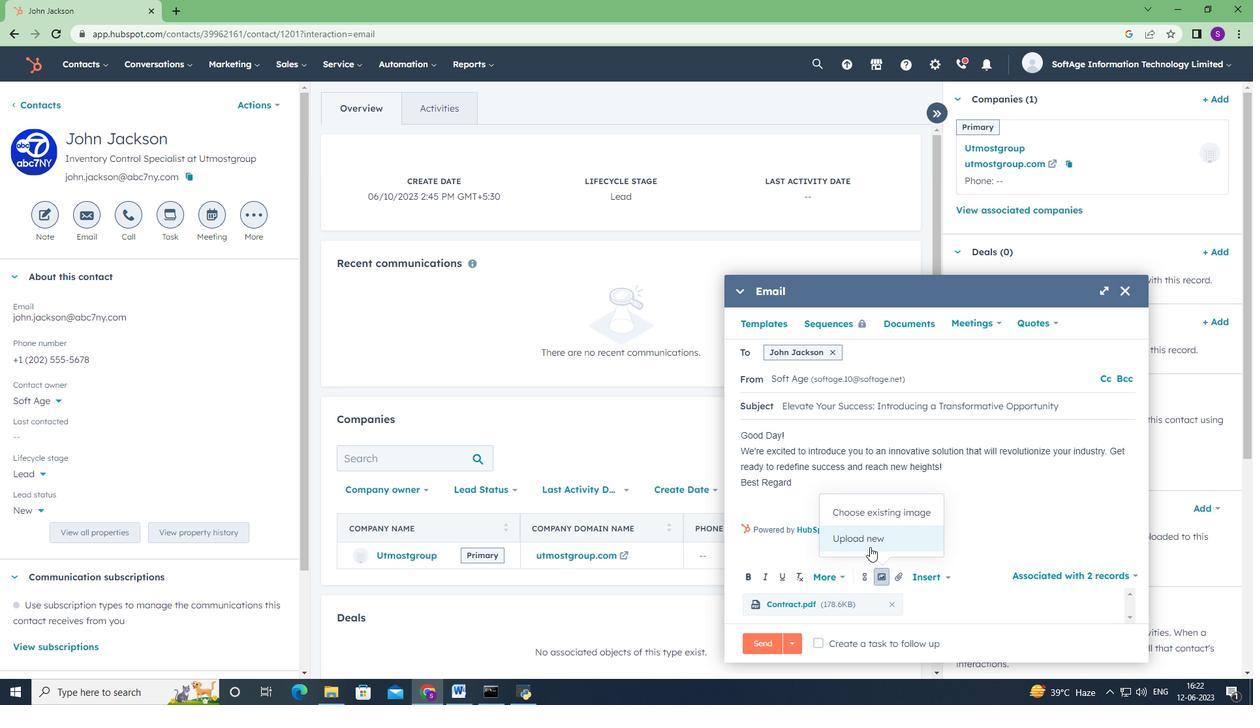 
Action: Mouse moved to (63, 182)
Screenshot: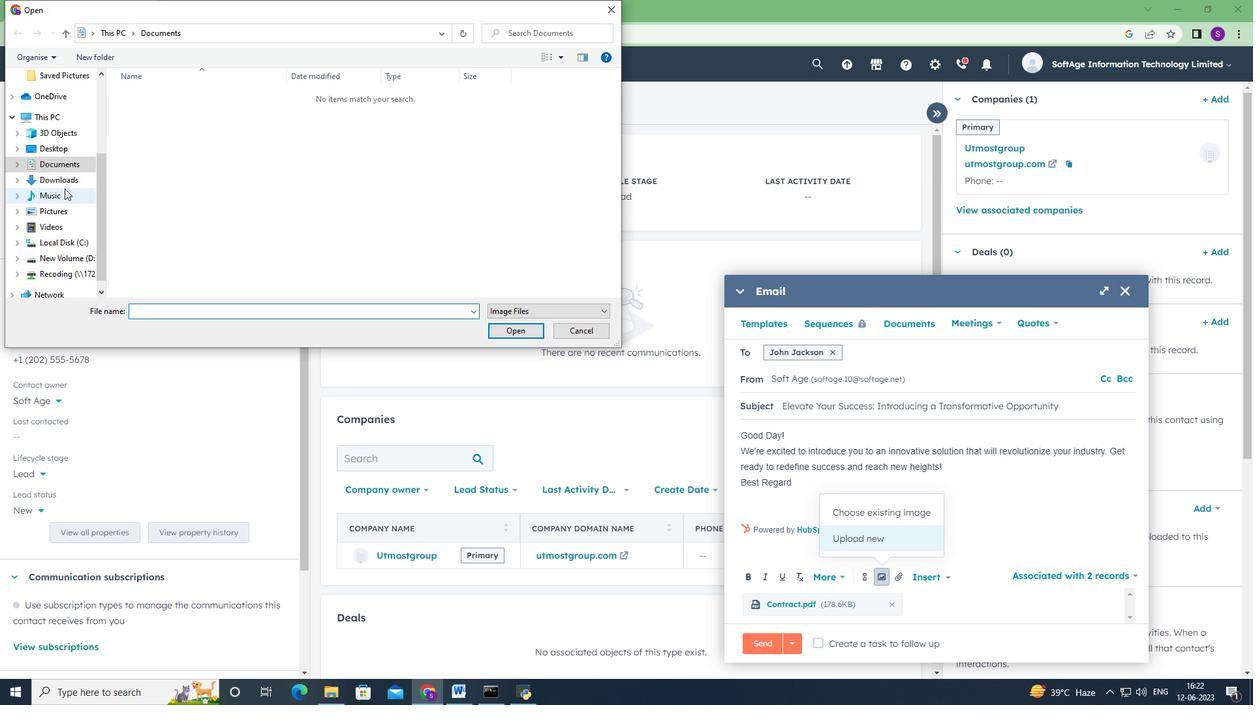 
Action: Mouse pressed left at (63, 182)
Screenshot: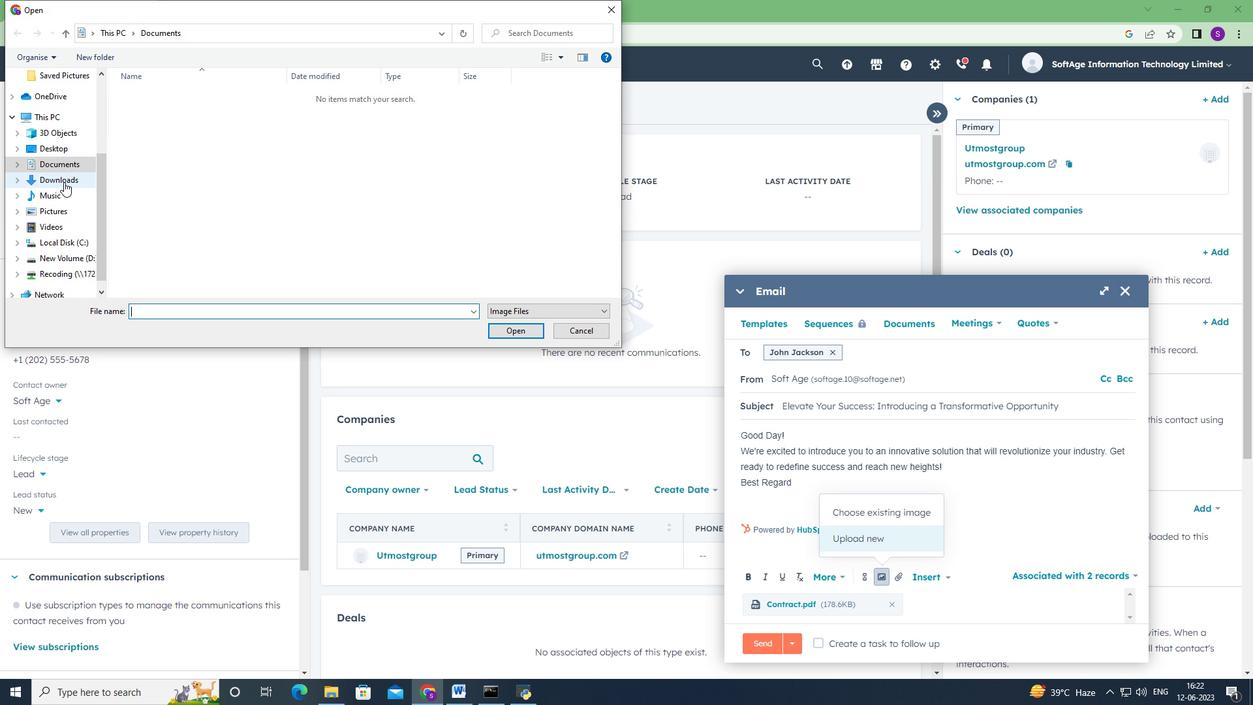 
Action: Mouse moved to (146, 112)
Screenshot: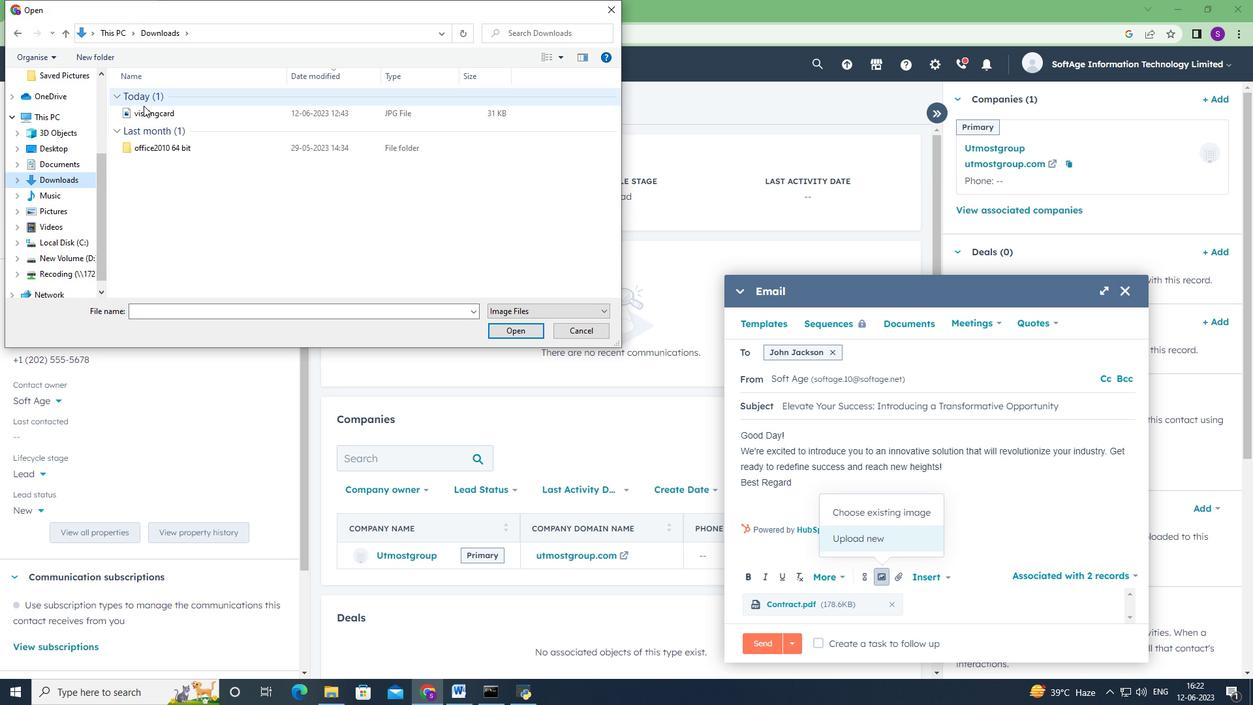 
Action: Mouse pressed left at (146, 112)
Screenshot: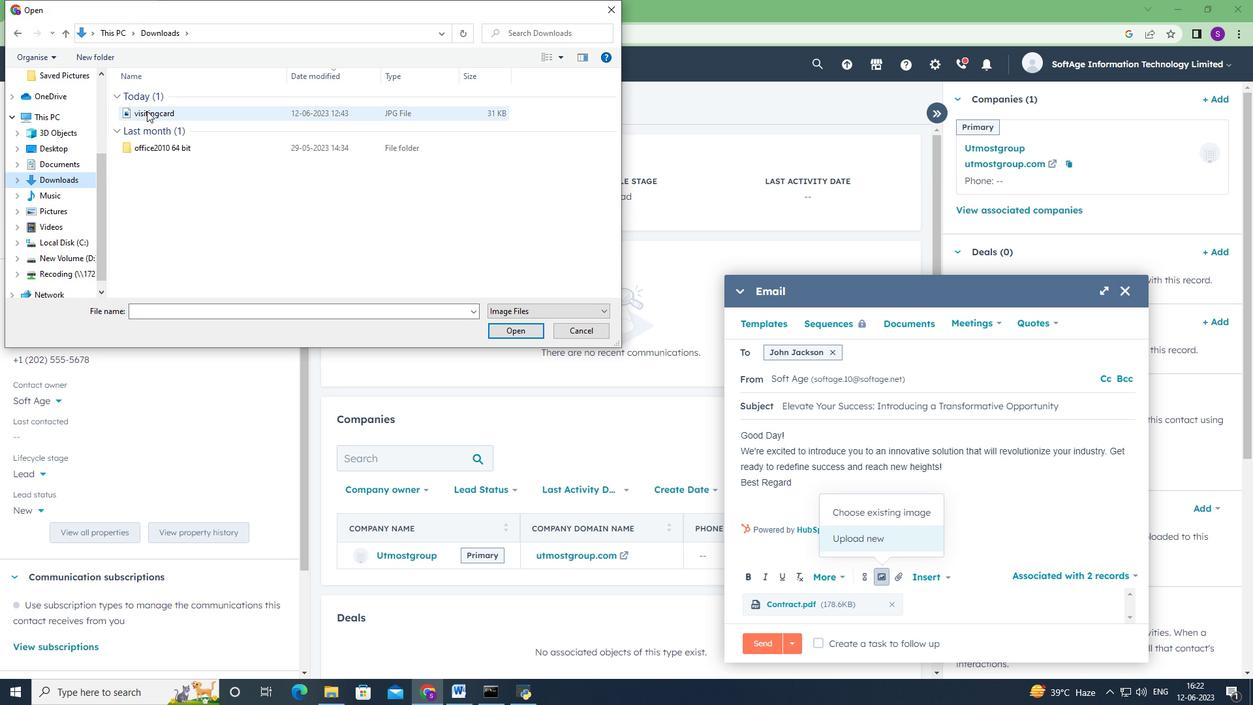 
Action: Mouse moved to (526, 333)
Screenshot: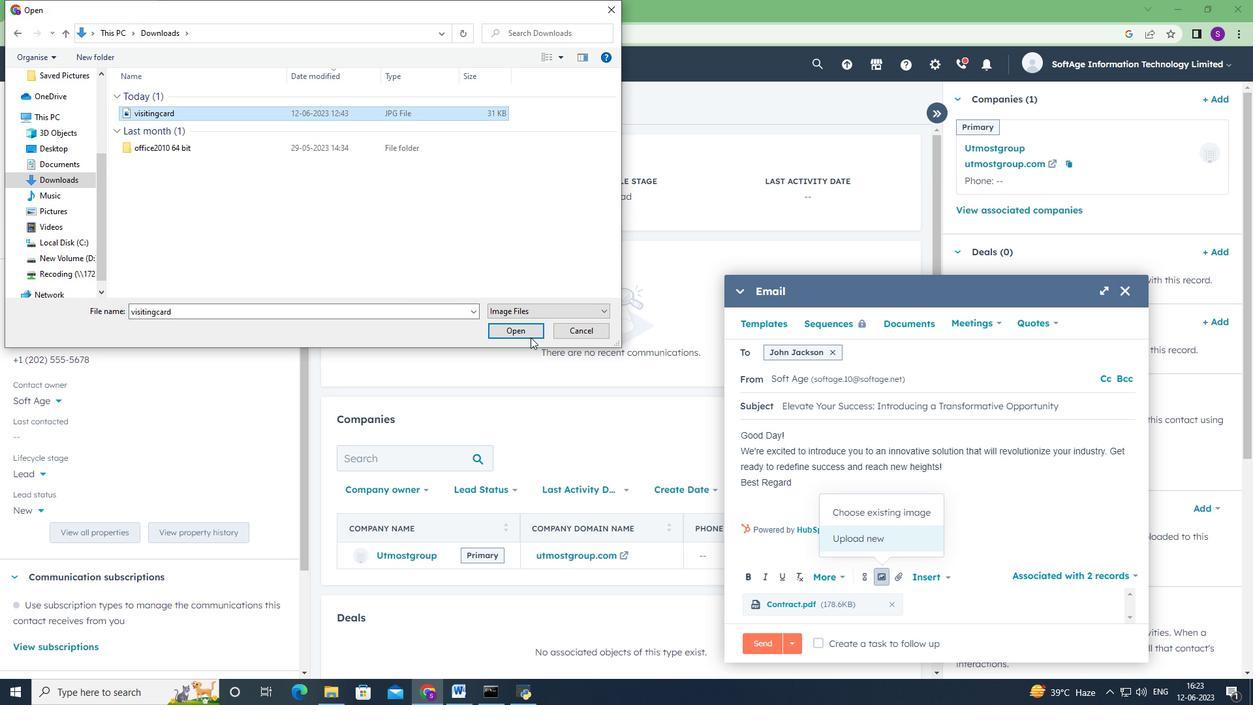
Action: Mouse pressed left at (526, 333)
Screenshot: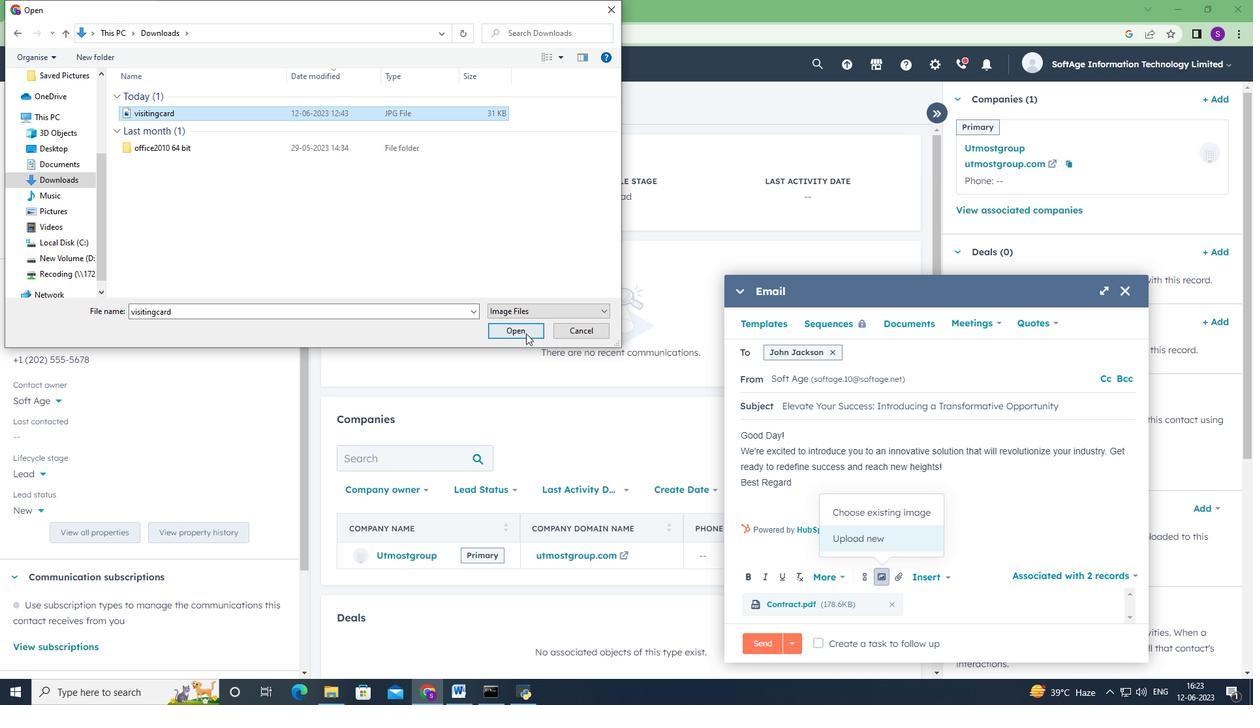 
Action: Mouse moved to (748, 359)
Screenshot: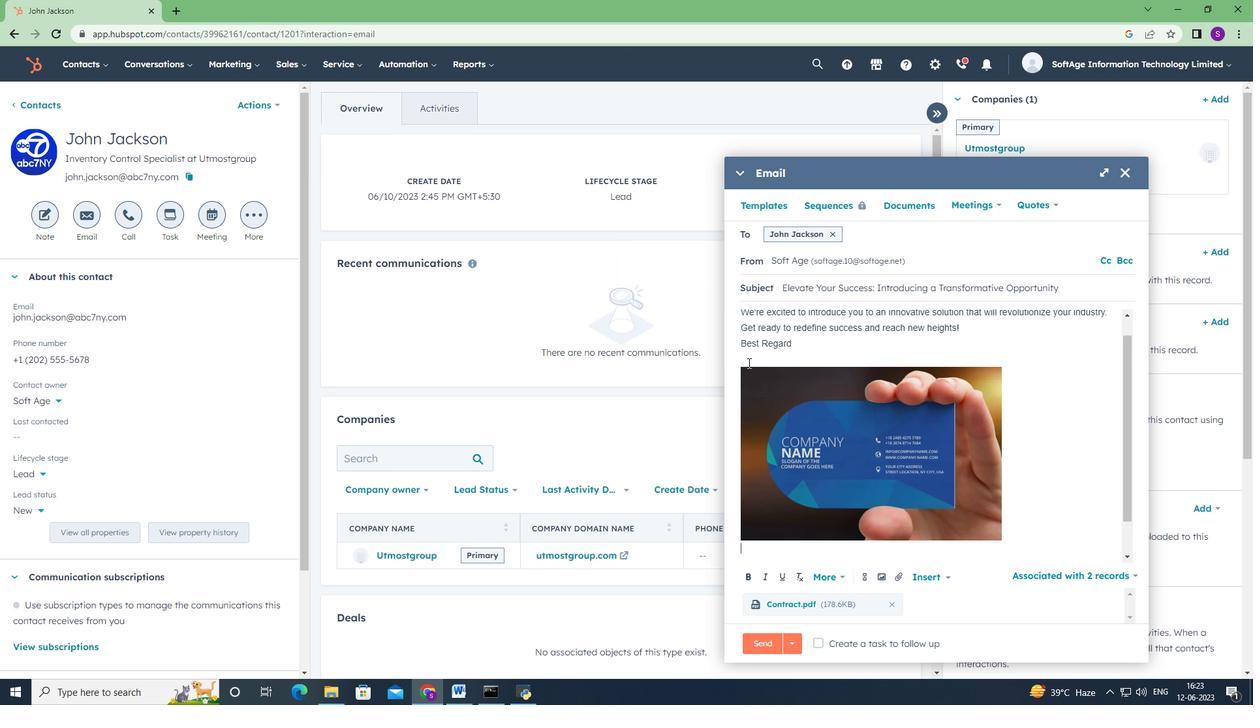 
Action: Mouse pressed left at (748, 359)
Screenshot: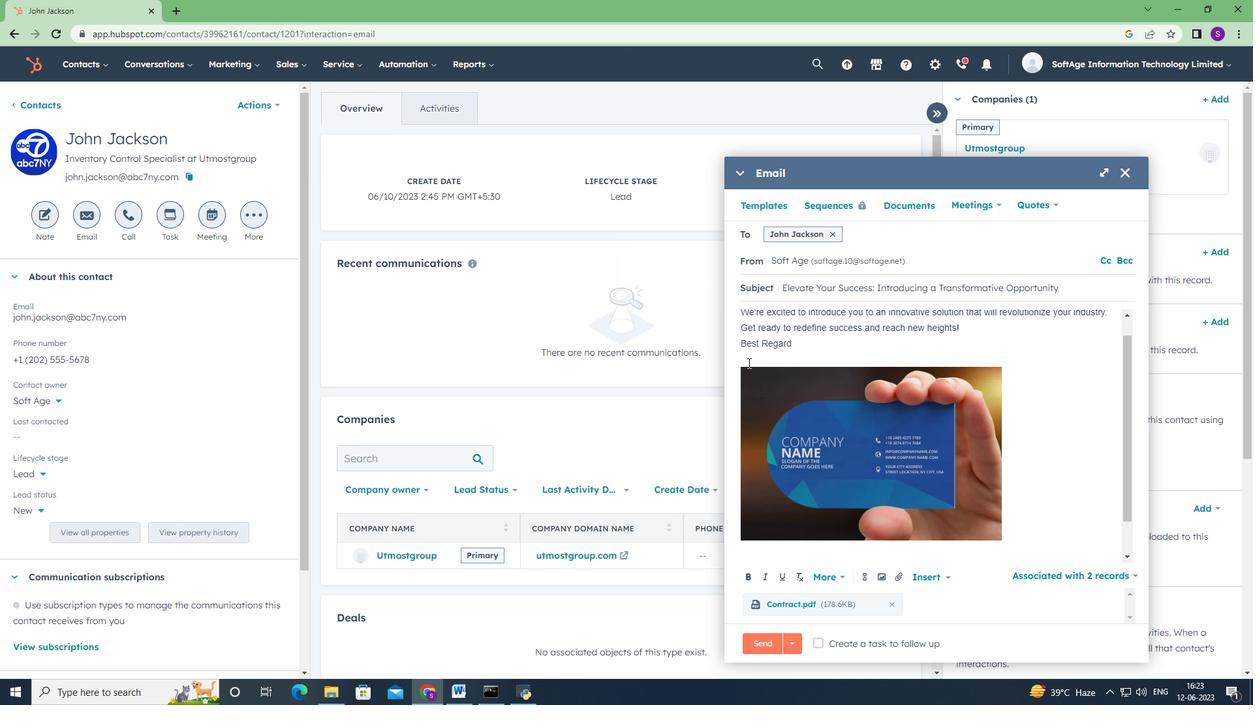 
Action: Key pressed <Key.shift>Pnterest<Key.space>
Screenshot: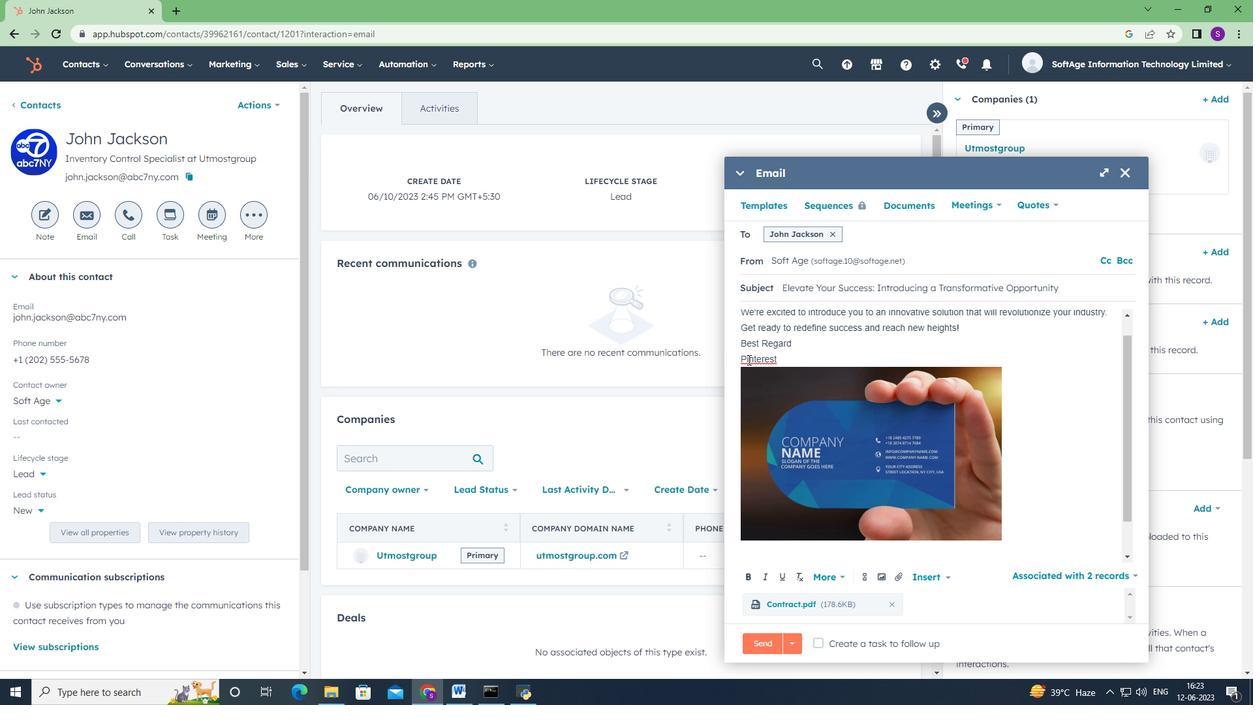 
Action: Mouse moved to (867, 576)
Screenshot: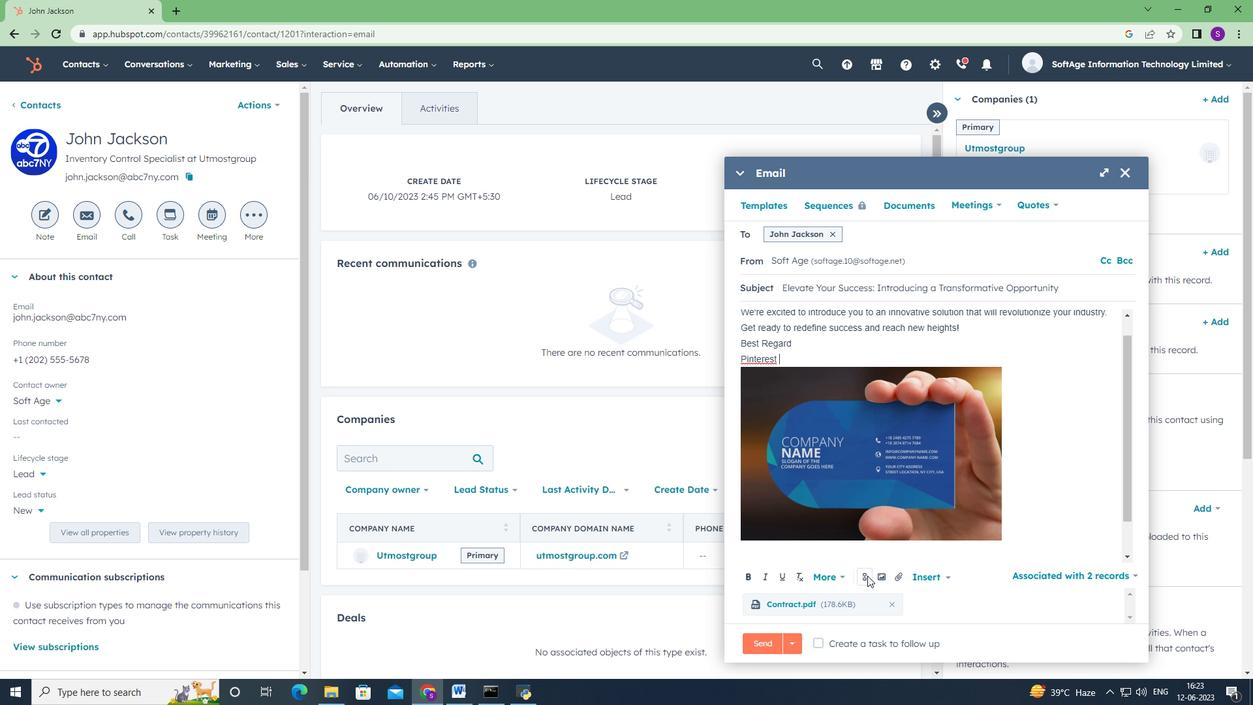 
Action: Mouse pressed left at (867, 576)
Screenshot: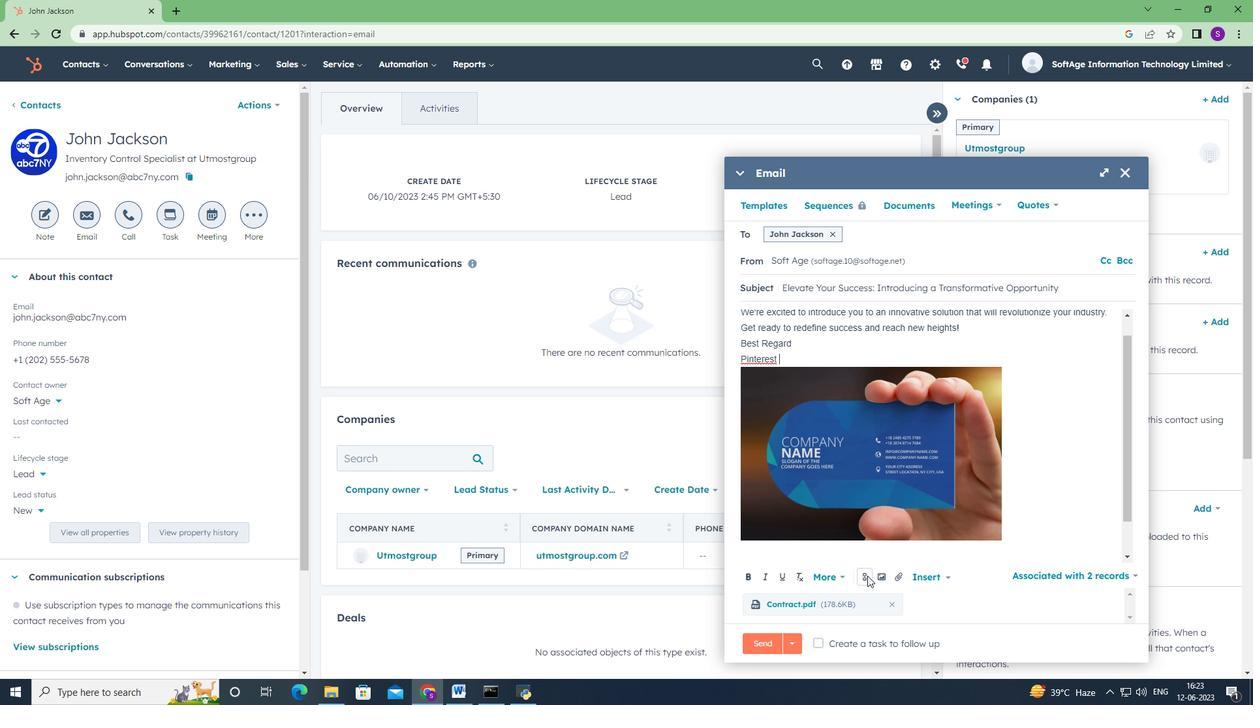 
Action: Mouse moved to (876, 531)
Screenshot: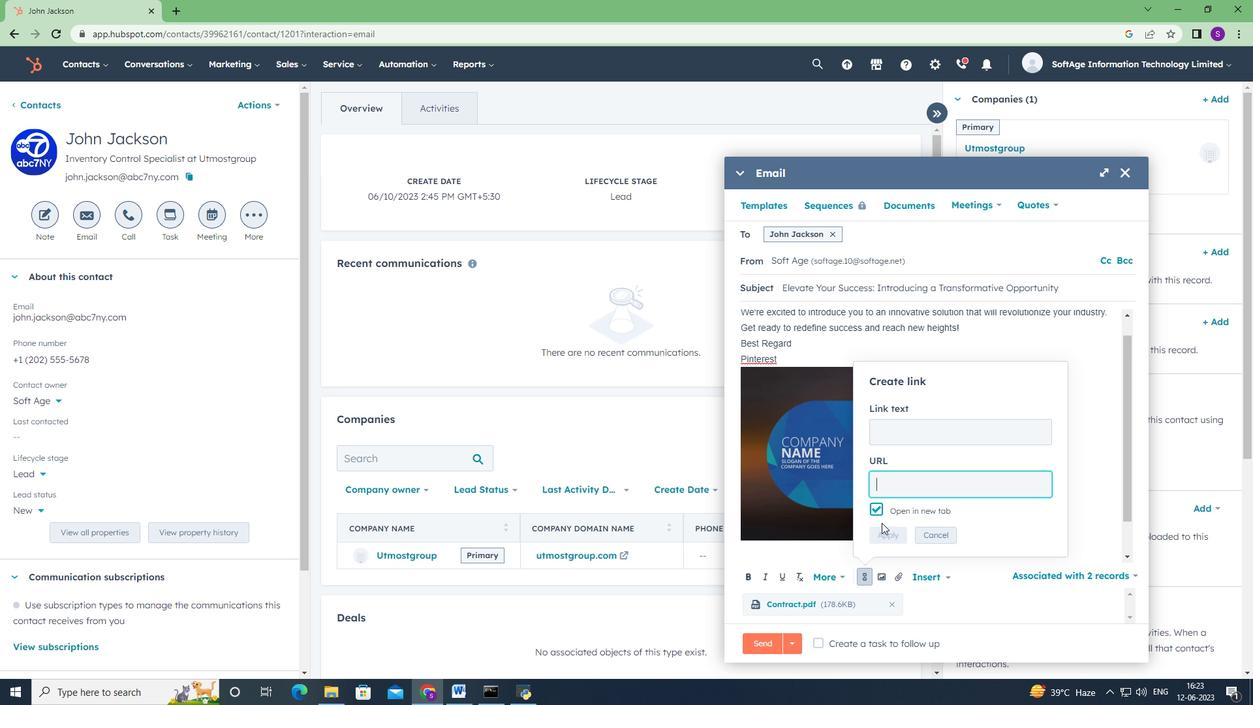 
Action: Key pressed in.pinterest.com
Screenshot: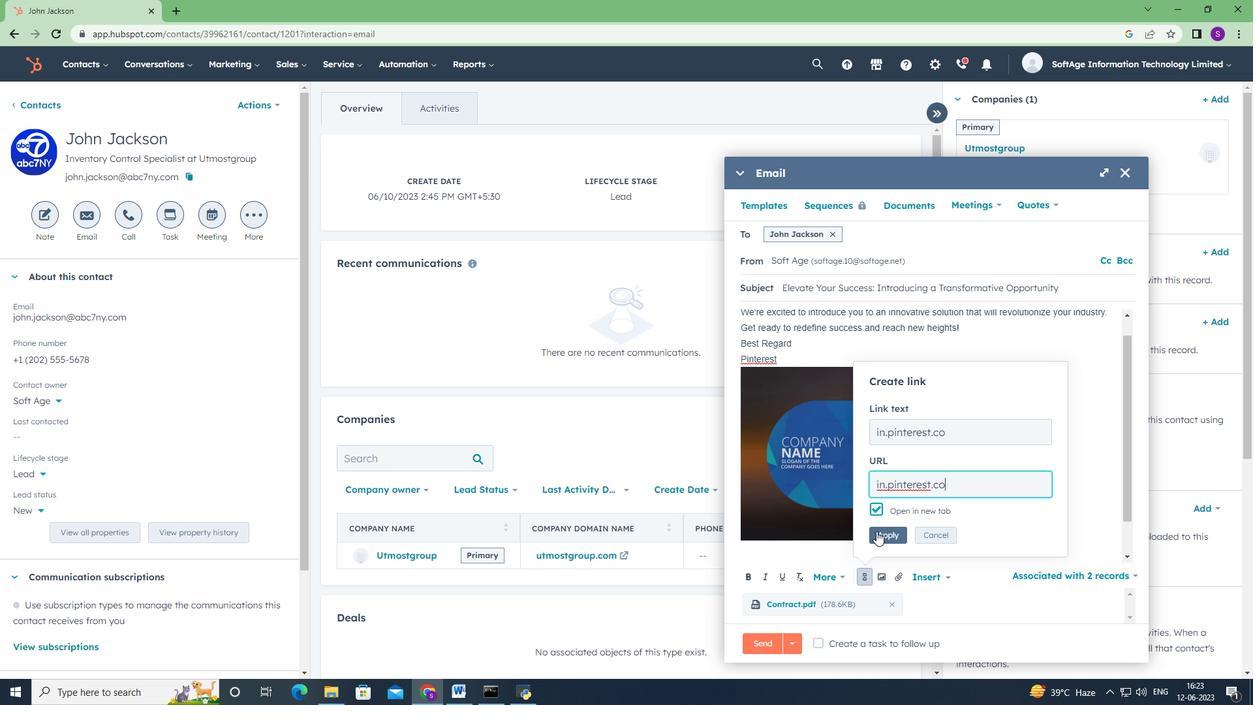 
Action: Mouse pressed left at (876, 531)
Screenshot: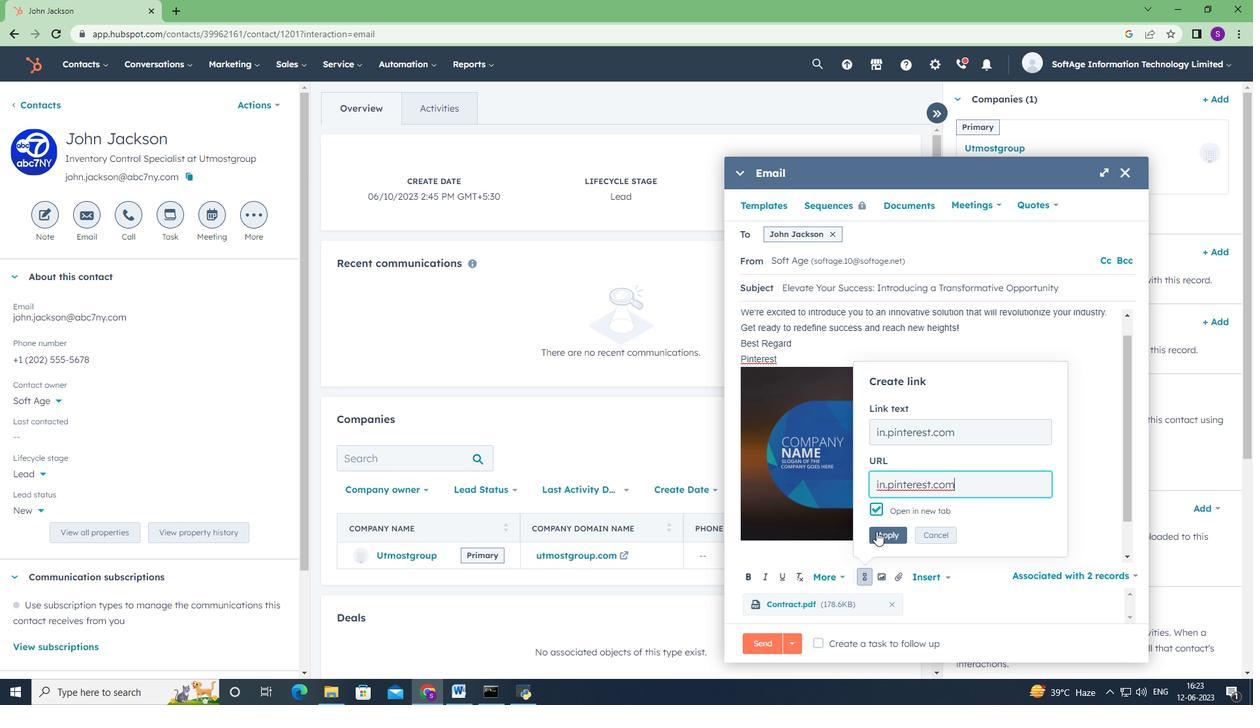 
Action: Mouse scrolled (876, 530) with delta (0, 0)
Screenshot: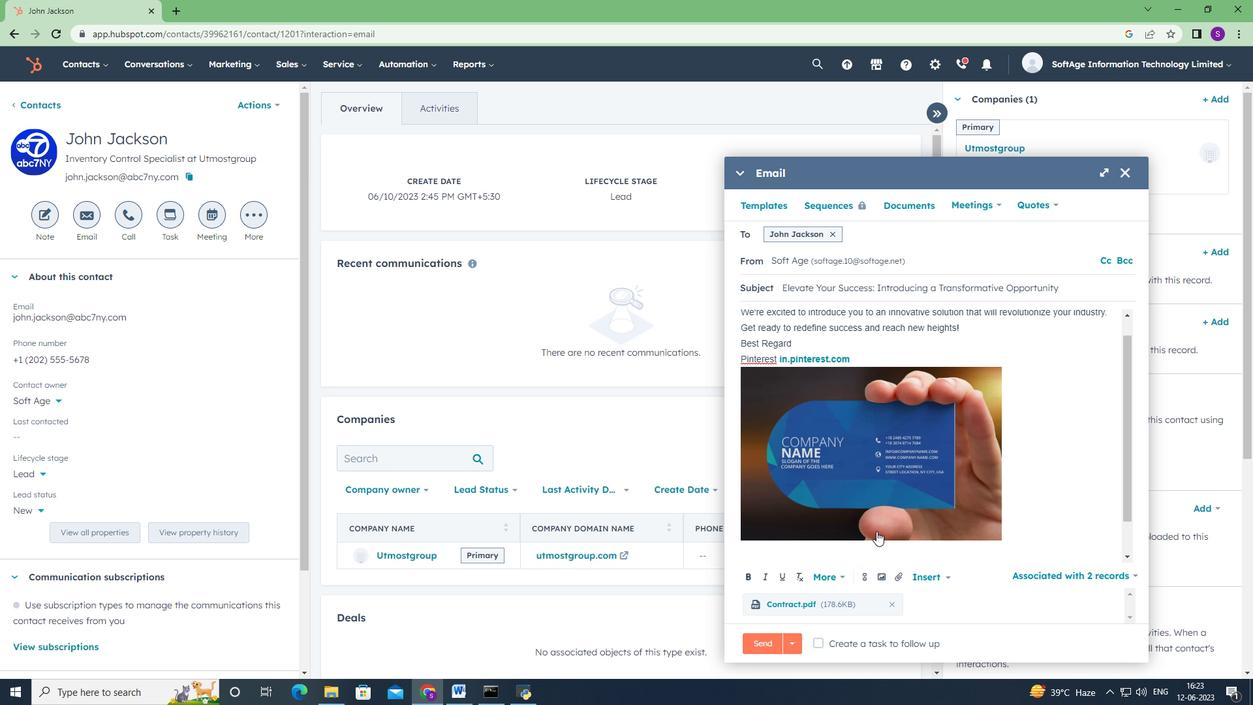 
Action: Mouse scrolled (876, 530) with delta (0, 0)
Screenshot: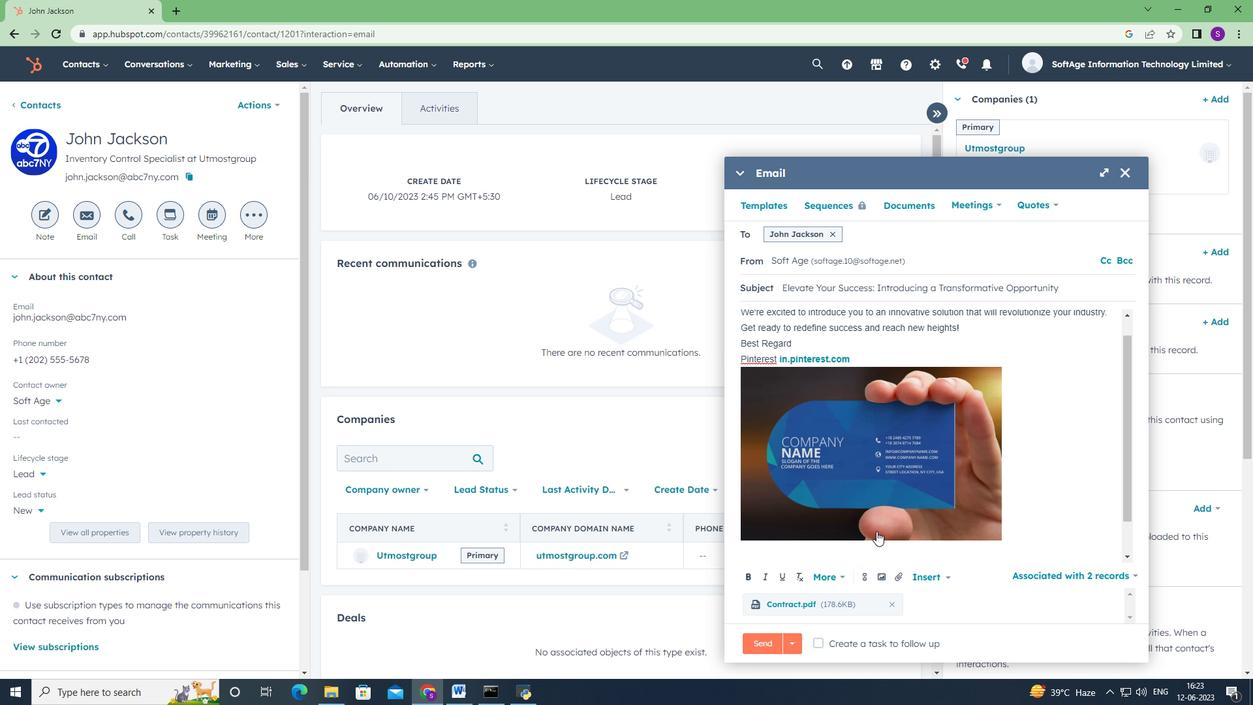 
Action: Mouse moved to (815, 645)
Screenshot: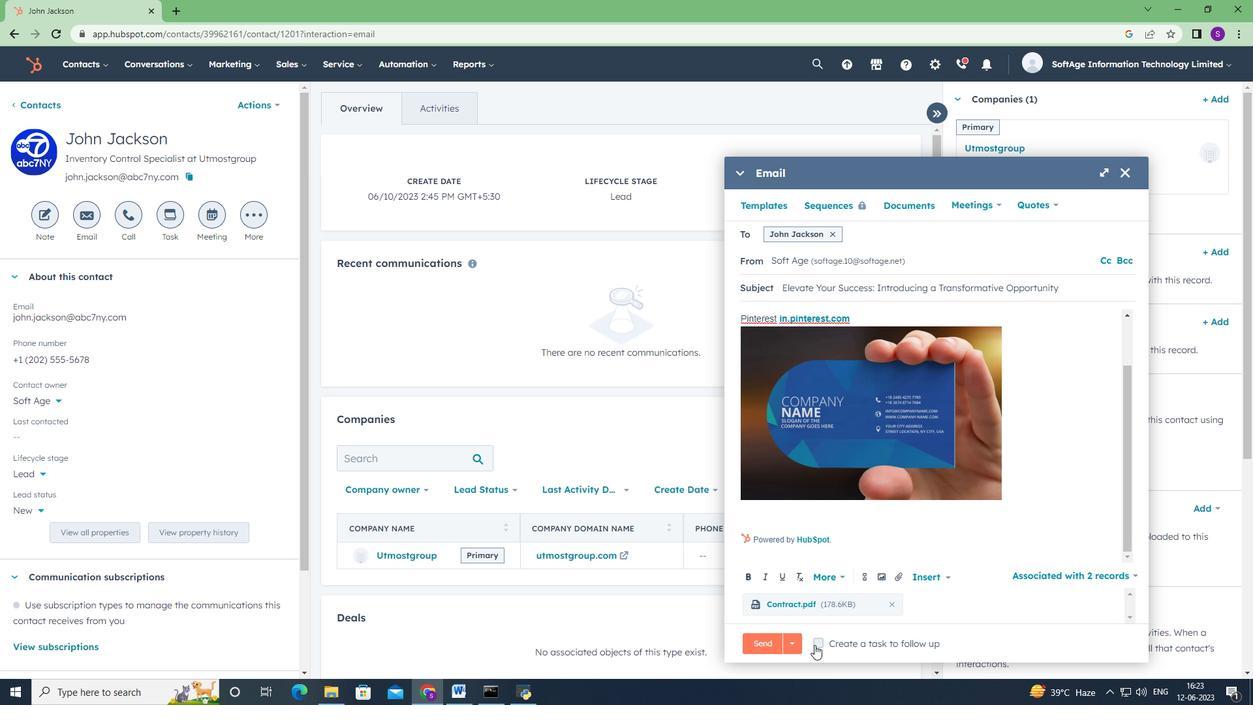 
Action: Mouse pressed left at (815, 645)
Screenshot: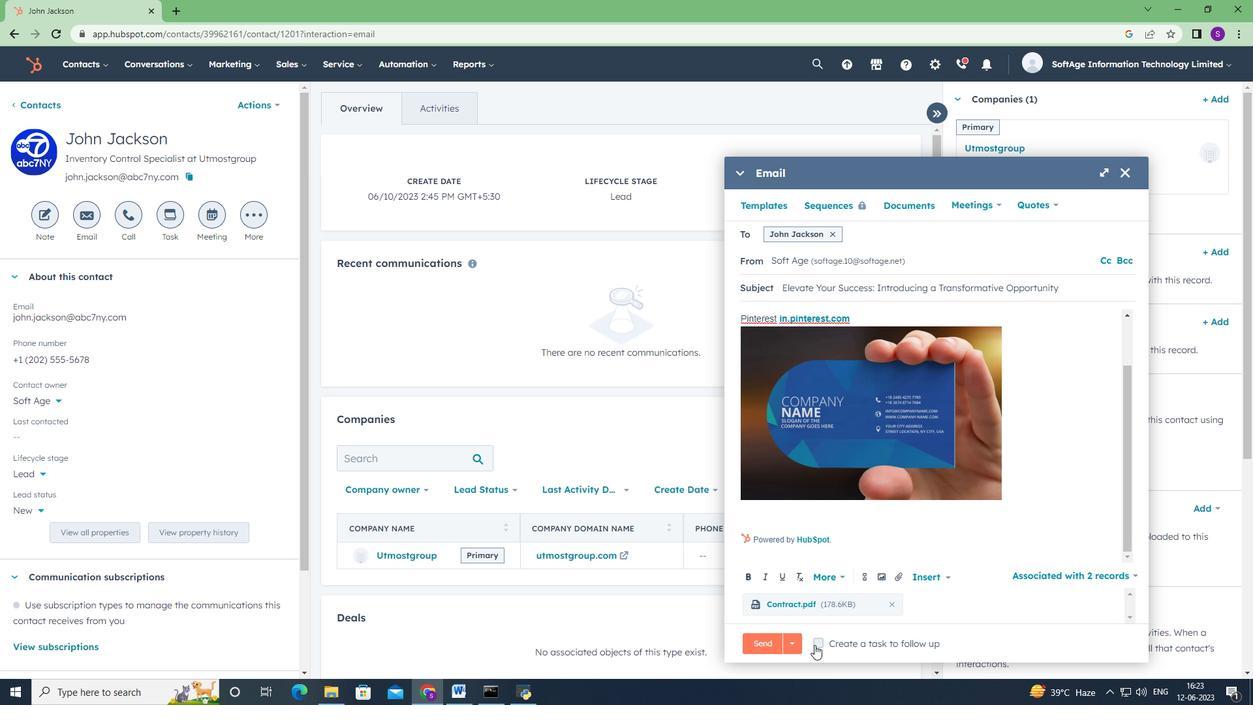 
Action: Mouse moved to (1081, 643)
Screenshot: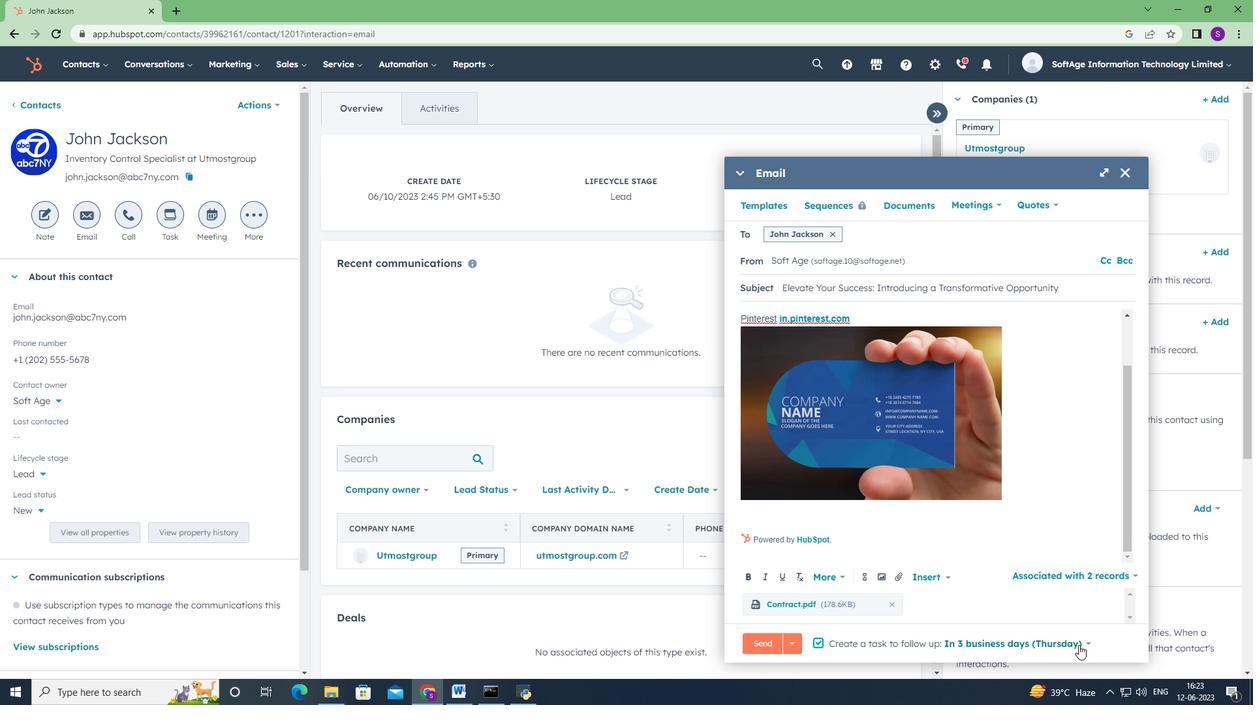 
Action: Mouse pressed left at (1081, 643)
Screenshot: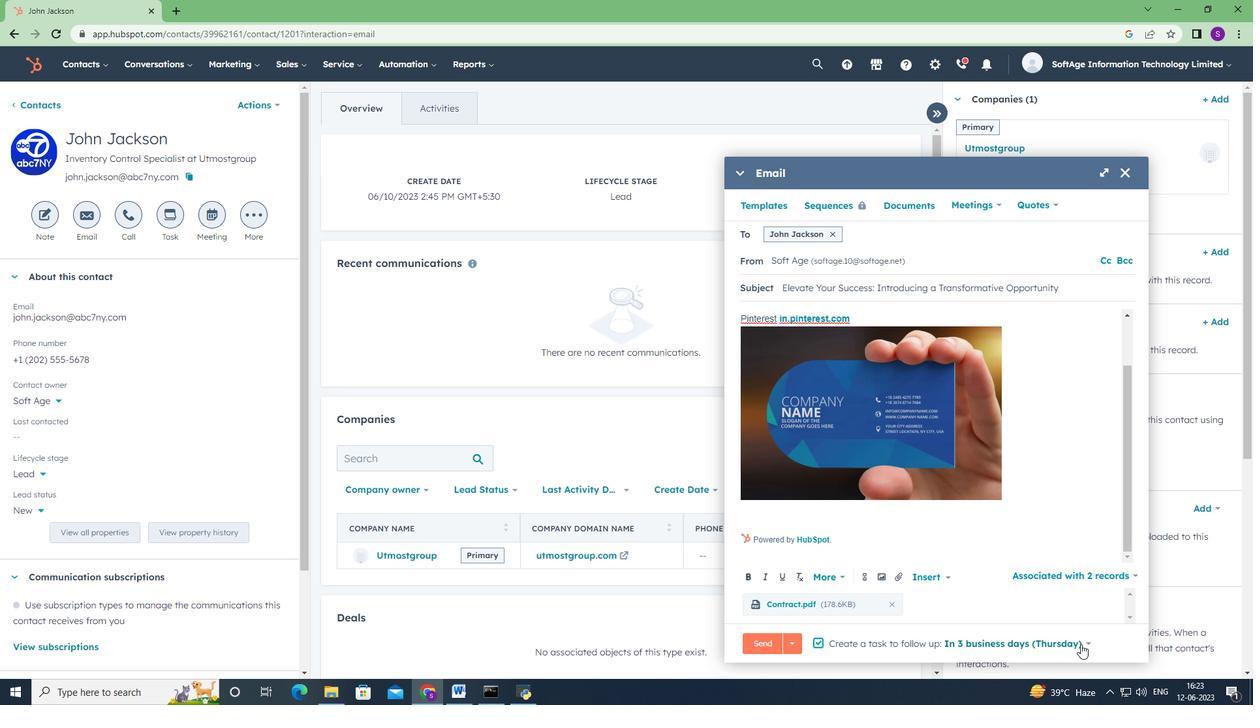 
Action: Mouse moved to (987, 494)
Screenshot: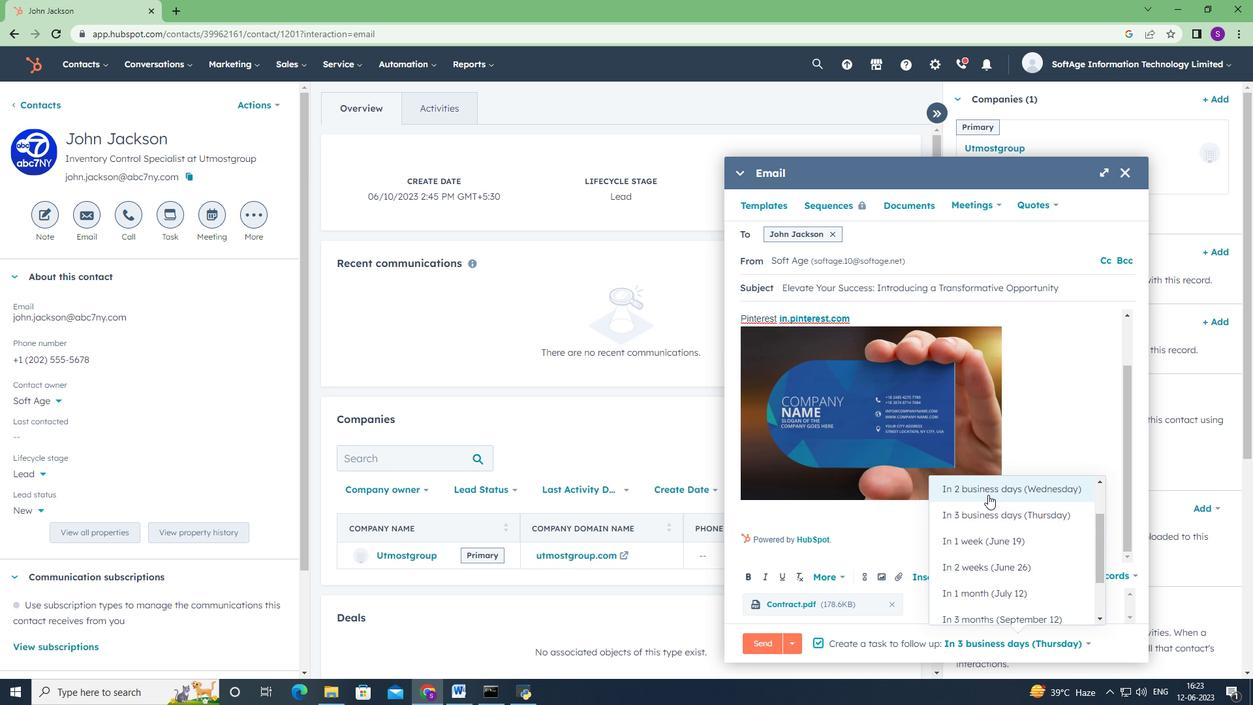 
Action: Mouse pressed left at (987, 494)
Screenshot: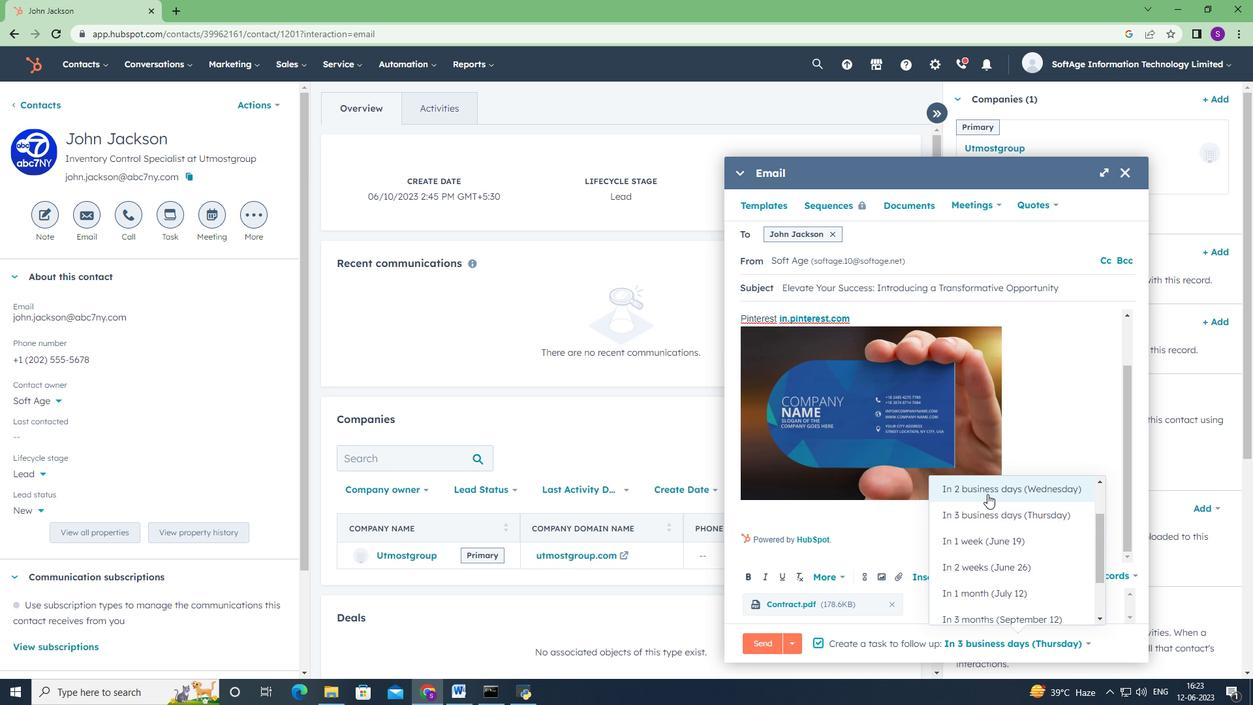 
Action: Mouse moved to (762, 639)
Screenshot: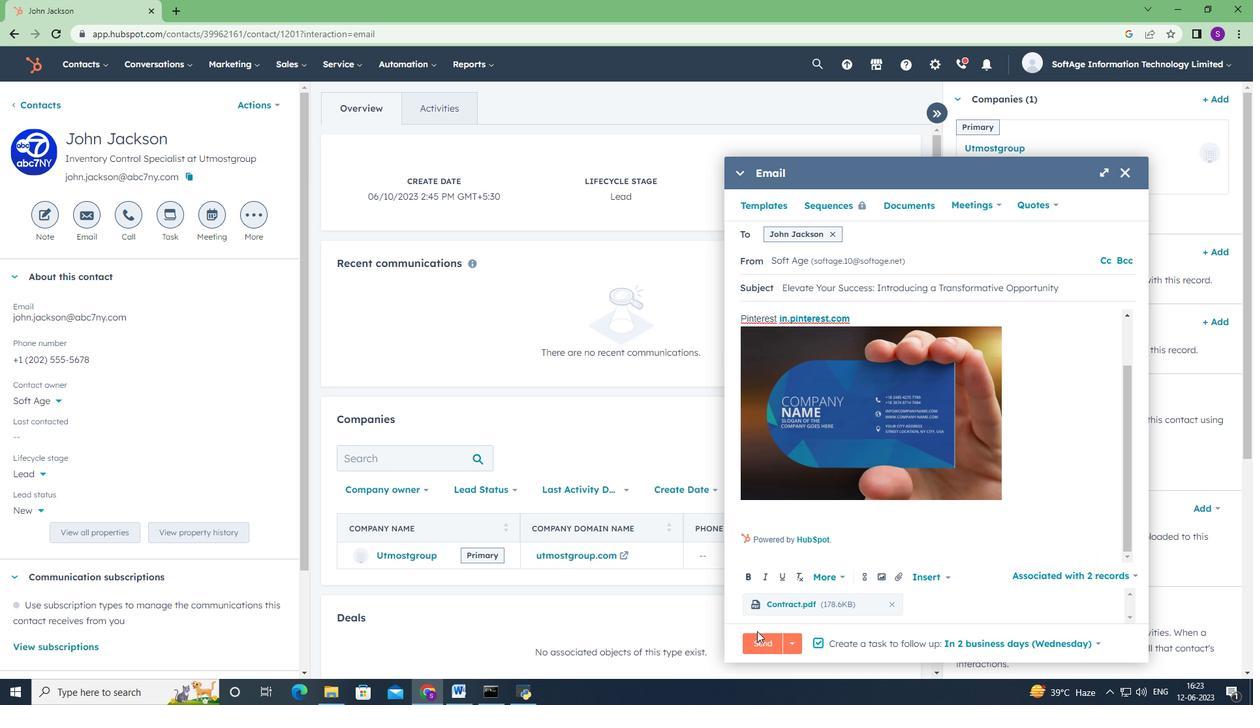 
Action: Mouse pressed left at (762, 639)
Screenshot: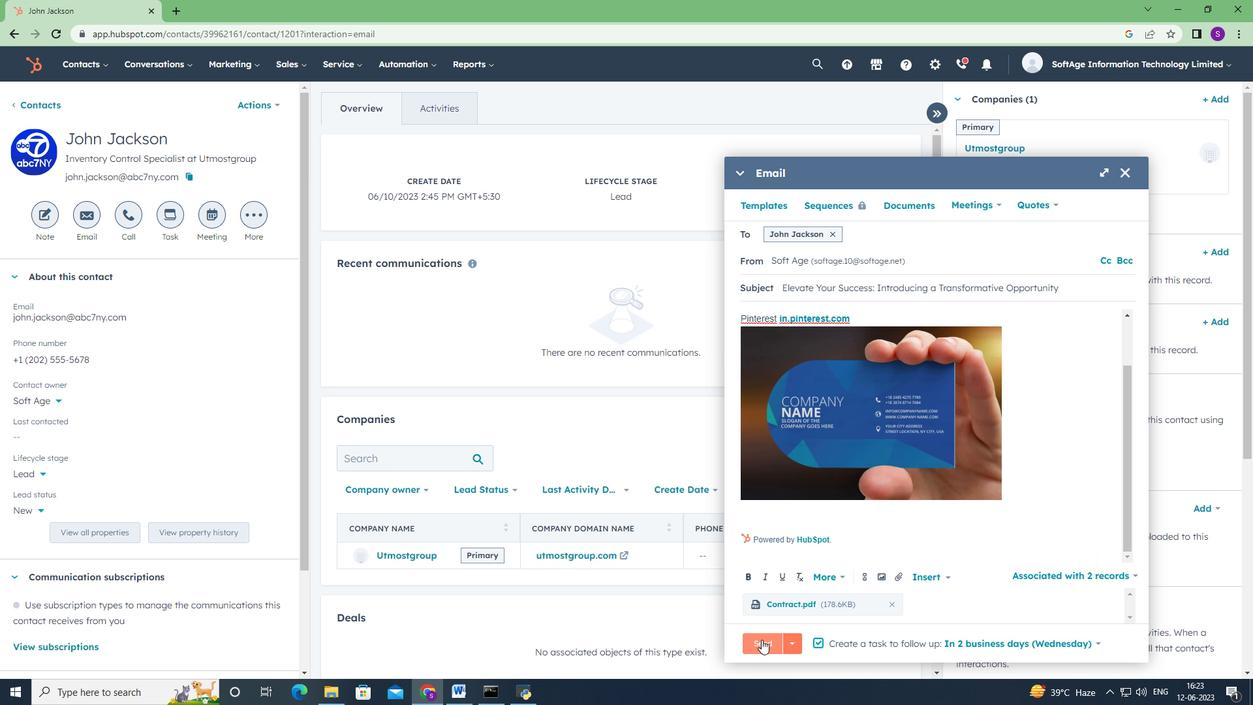 
Action: Mouse moved to (758, 604)
Screenshot: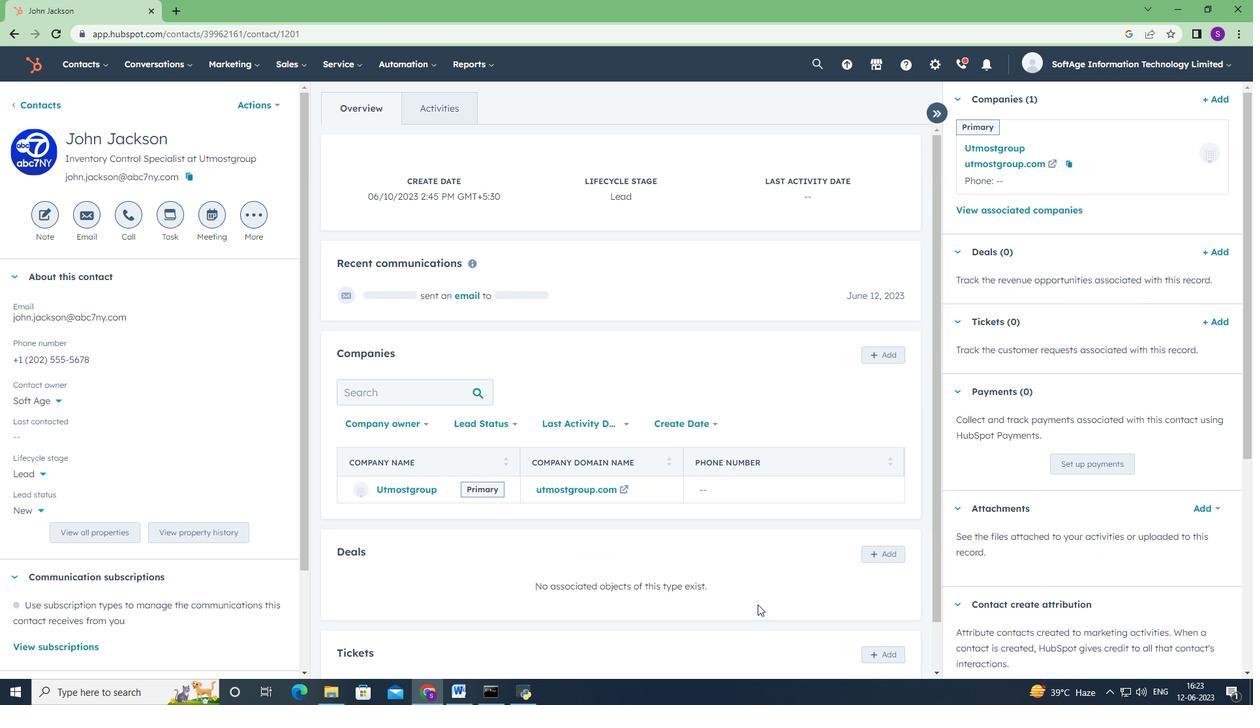 
